 Task: Add Sprouts Multi-Grain Wheat Crackers to the cart.
Action: Mouse moved to (22, 70)
Screenshot: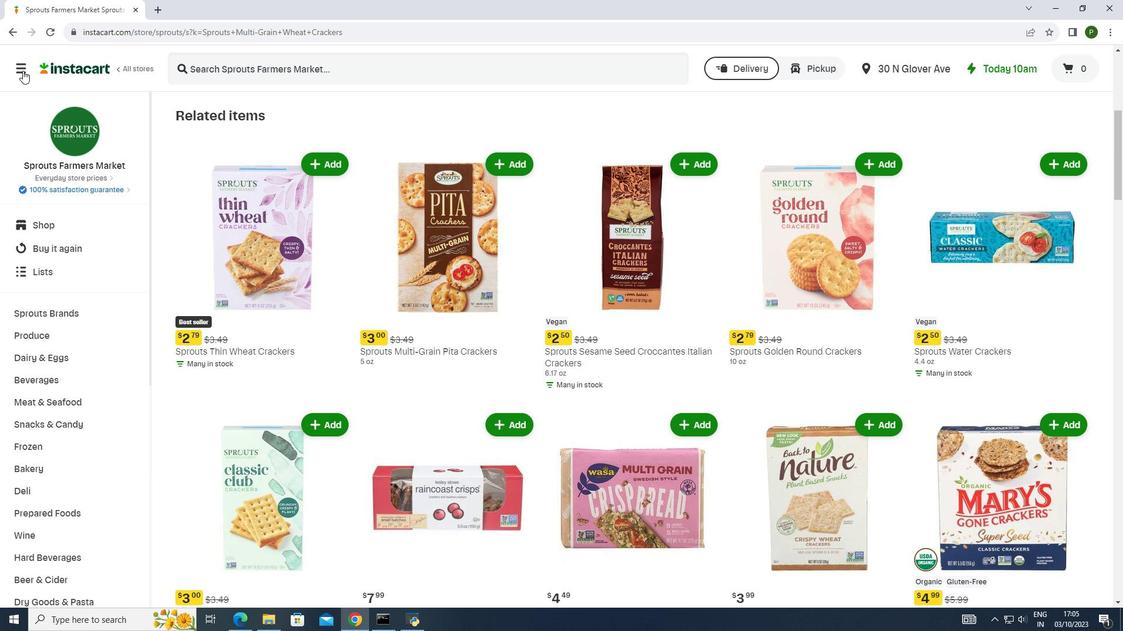 
Action: Mouse pressed left at (22, 70)
Screenshot: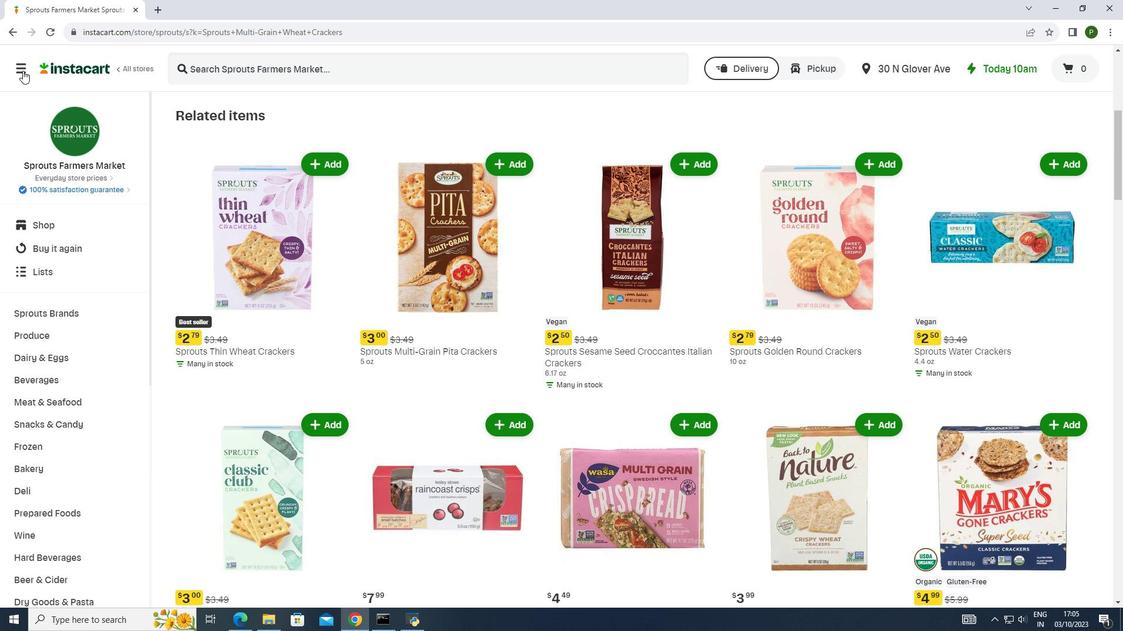 
Action: Mouse moved to (51, 306)
Screenshot: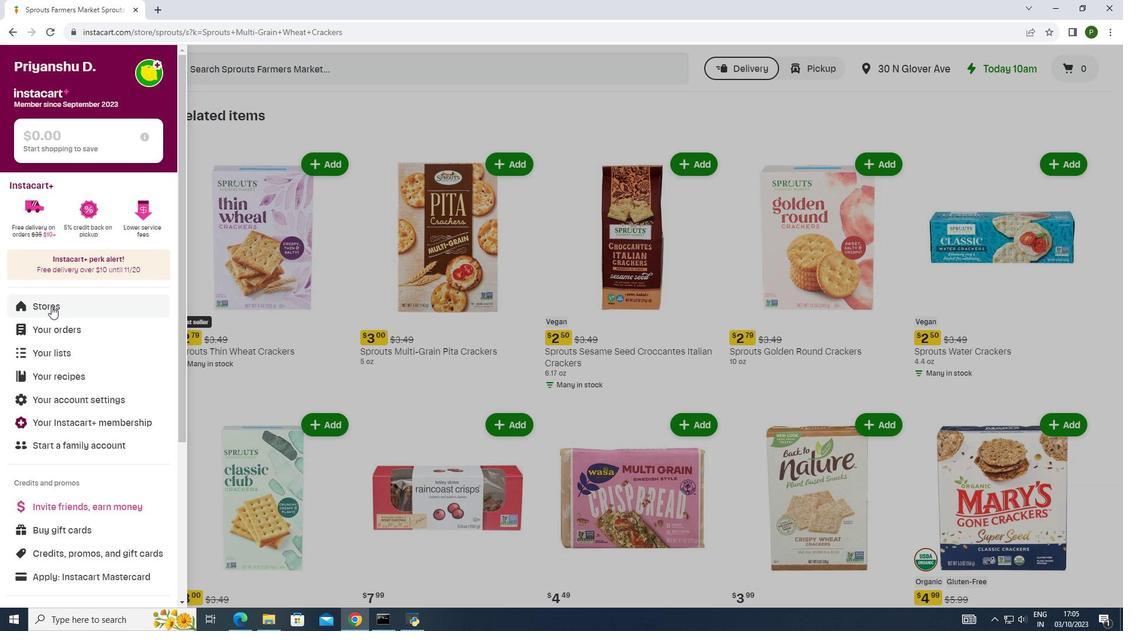 
Action: Mouse pressed left at (51, 306)
Screenshot: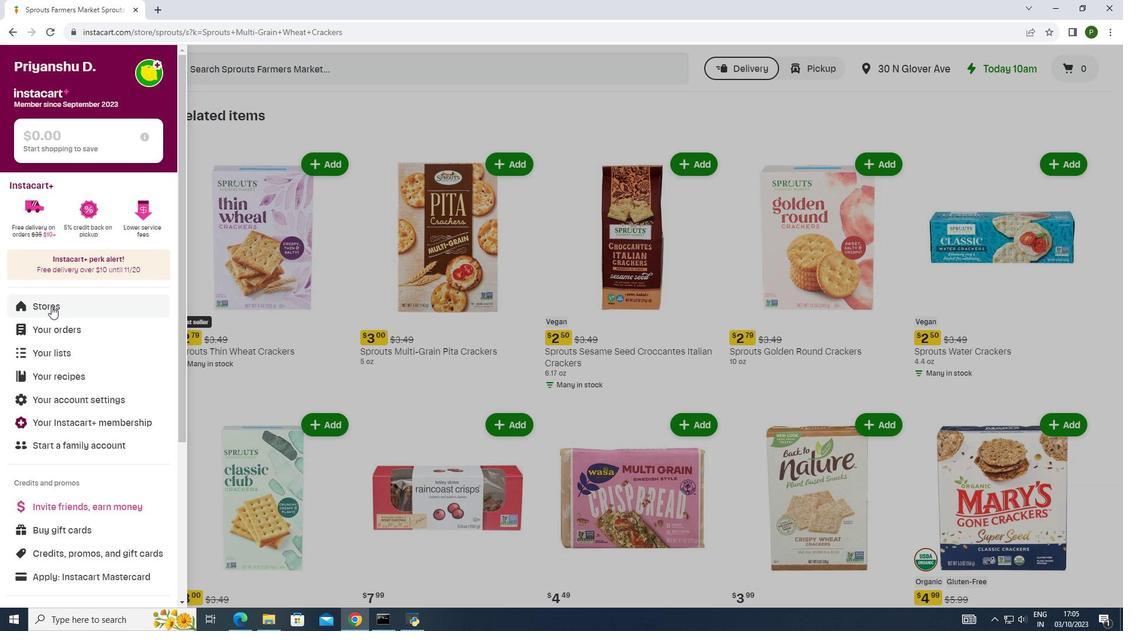 
Action: Mouse moved to (260, 117)
Screenshot: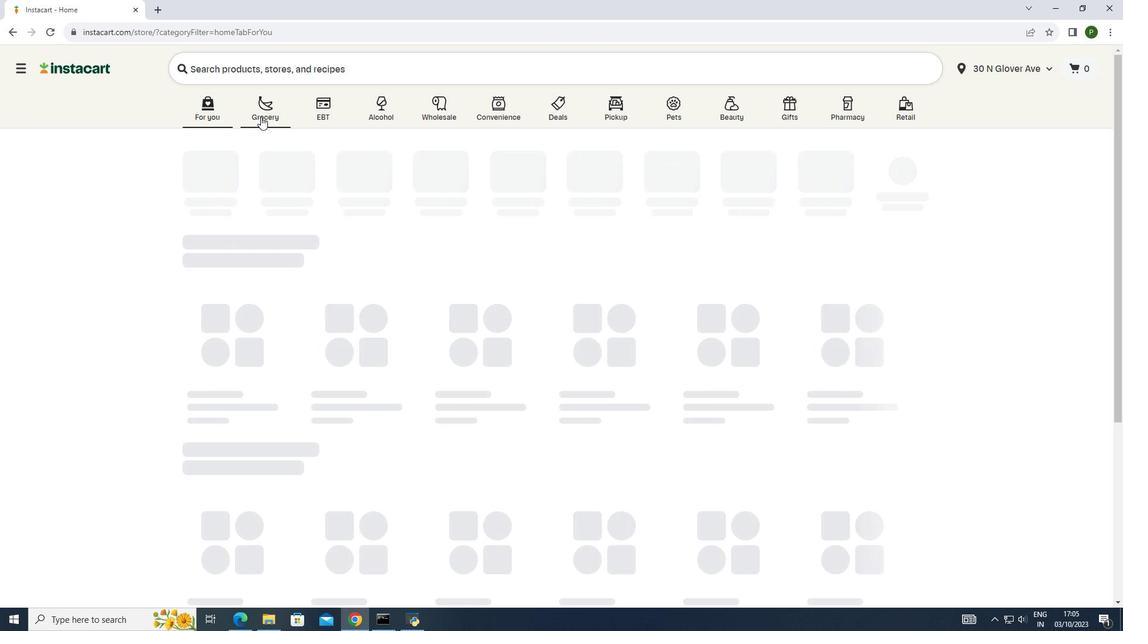 
Action: Mouse pressed left at (260, 117)
Screenshot: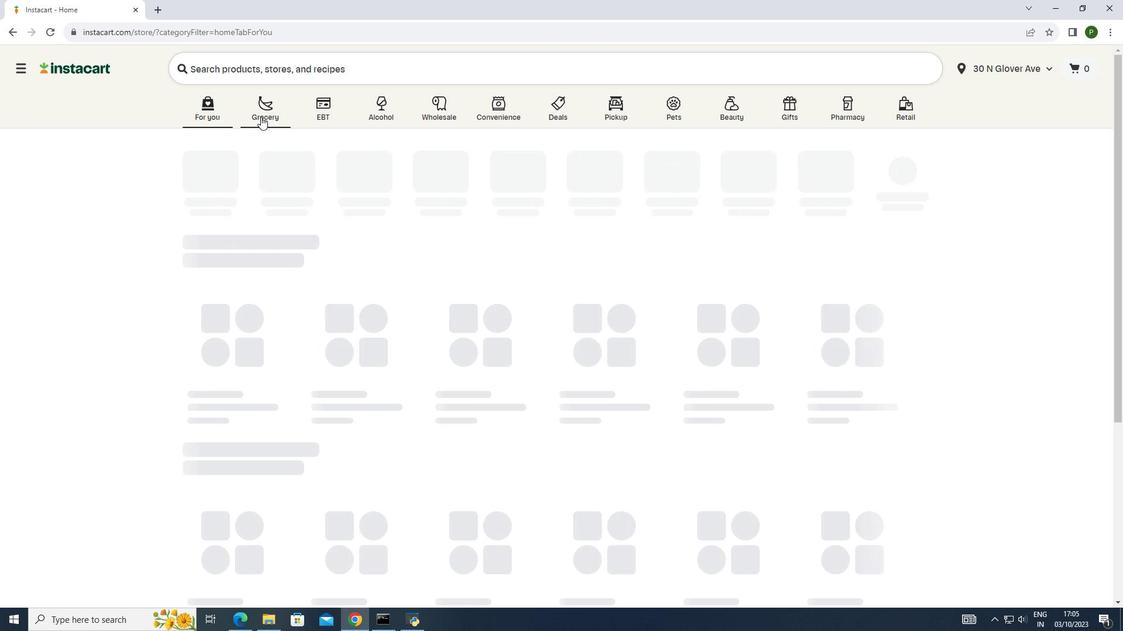 
Action: Mouse moved to (610, 177)
Screenshot: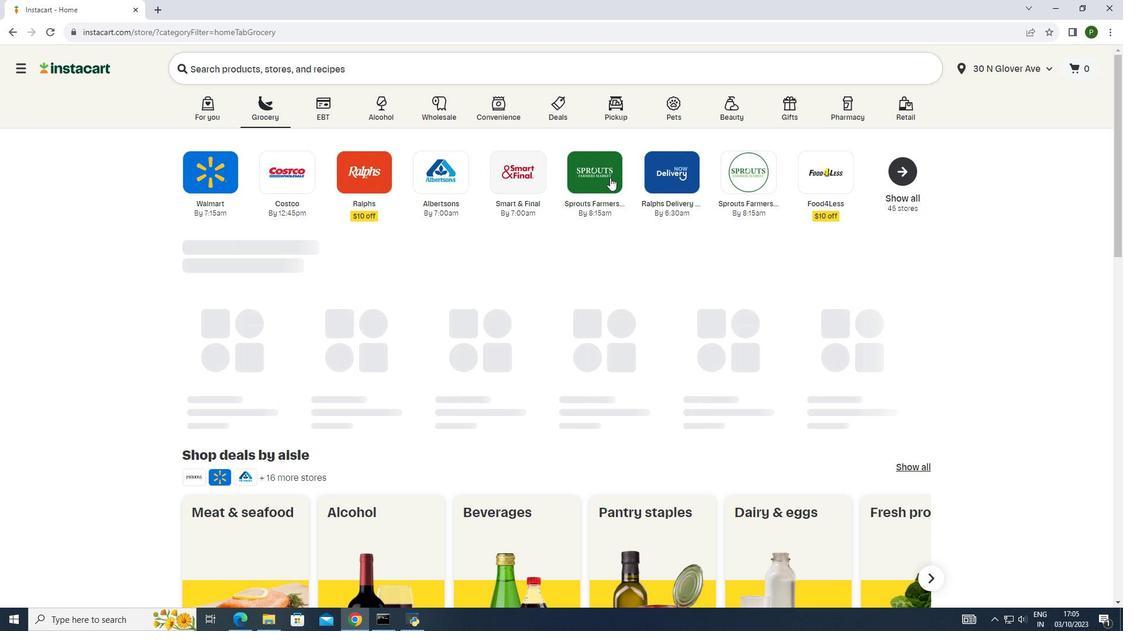 
Action: Mouse pressed left at (610, 177)
Screenshot: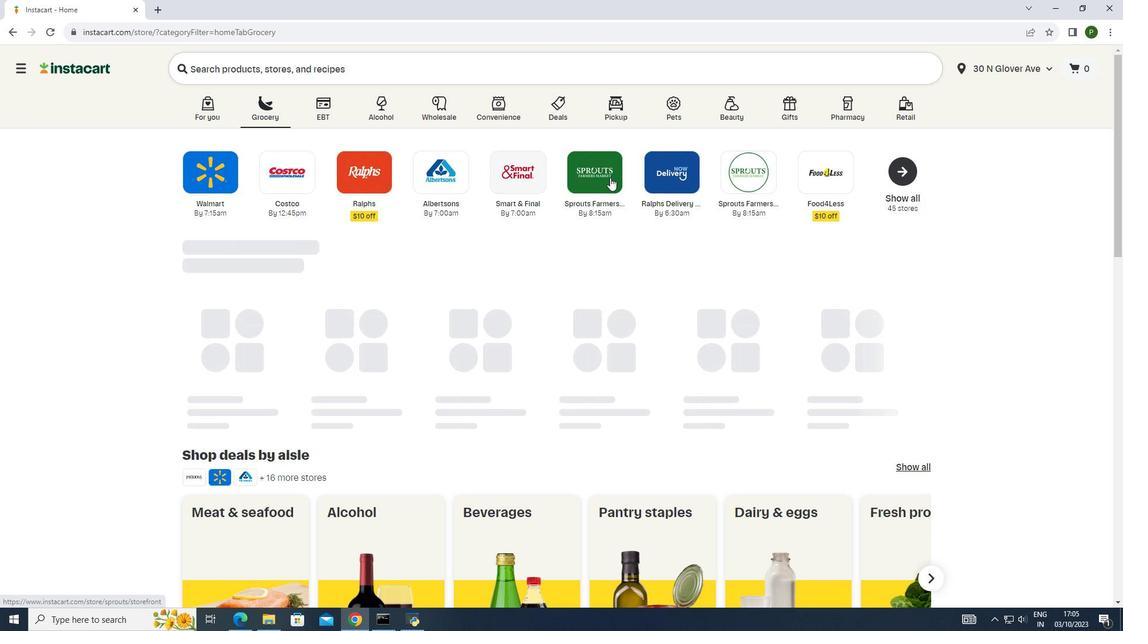 
Action: Mouse moved to (87, 314)
Screenshot: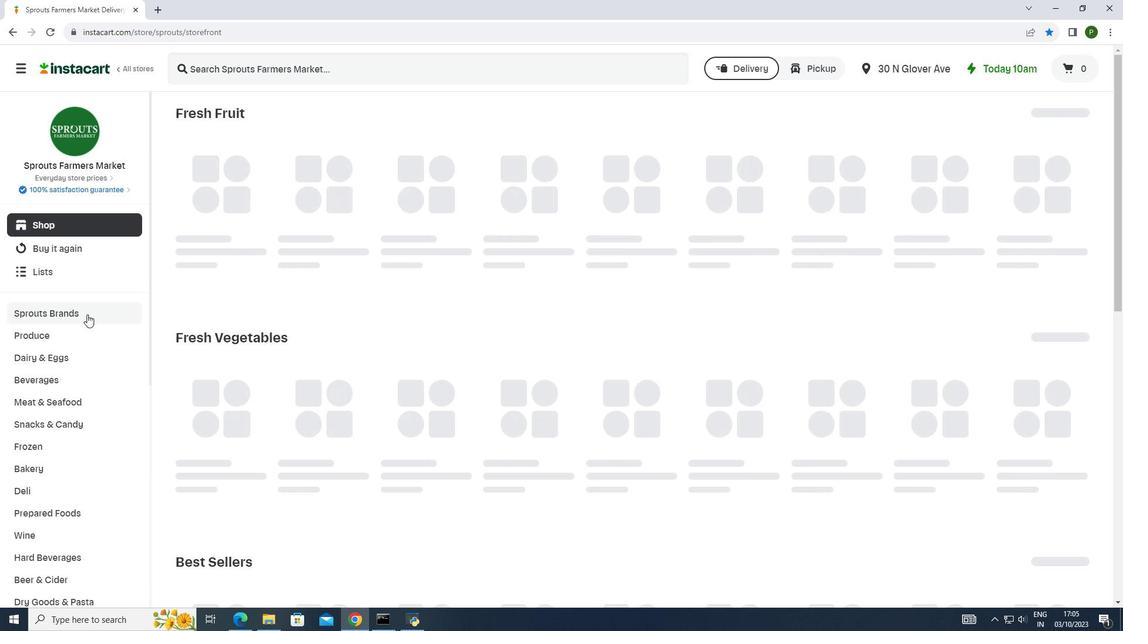 
Action: Mouse pressed left at (87, 314)
Screenshot: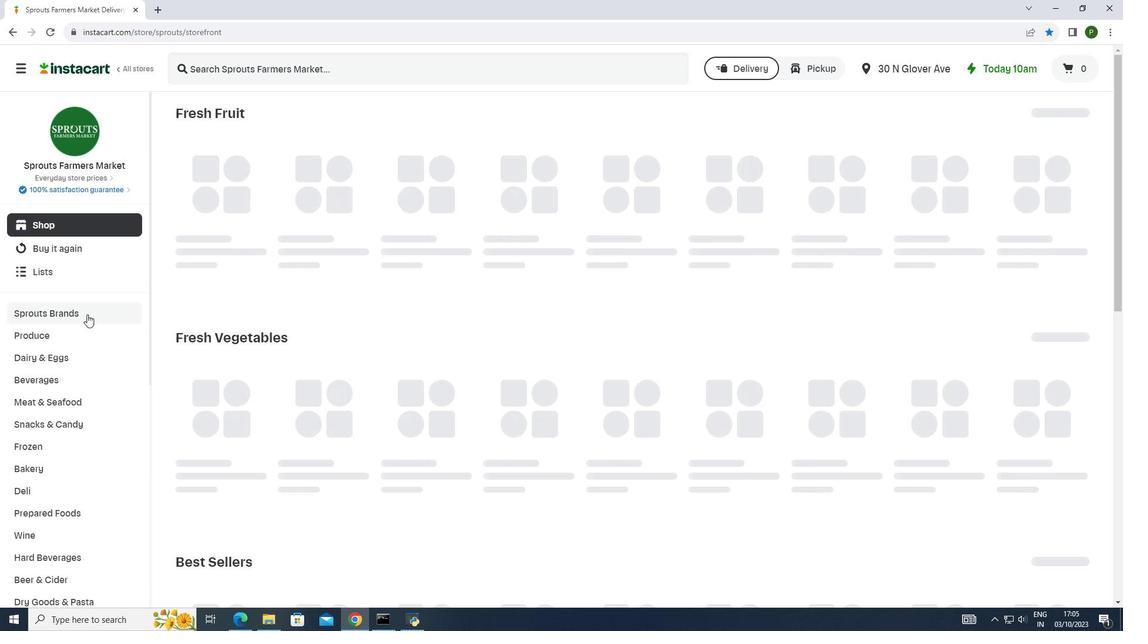 
Action: Mouse moved to (60, 398)
Screenshot: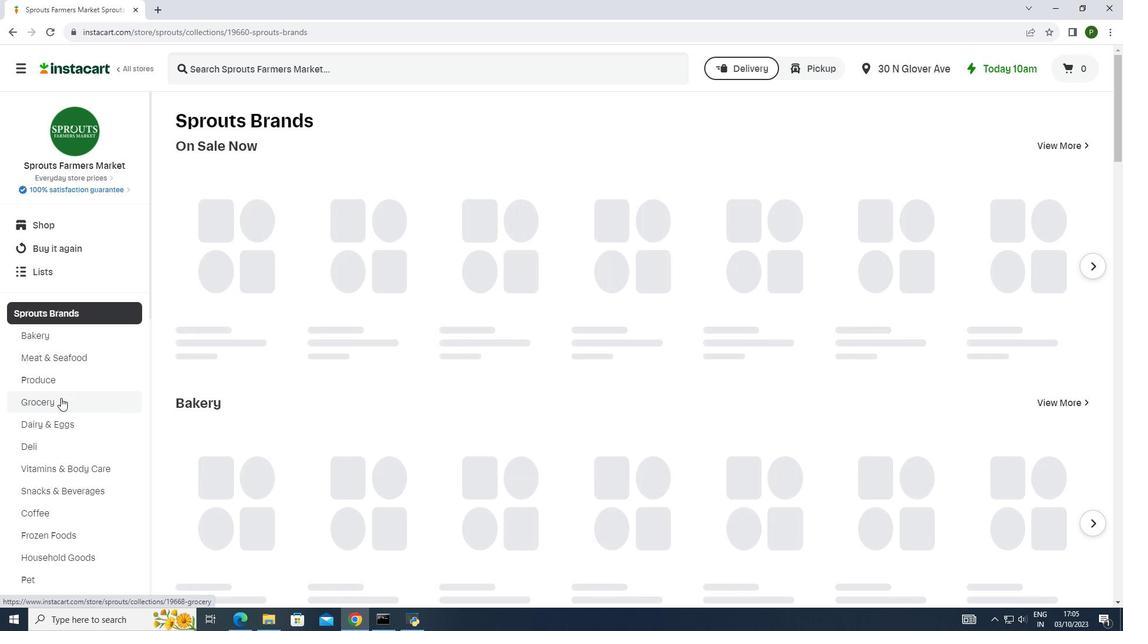 
Action: Mouse pressed left at (60, 398)
Screenshot: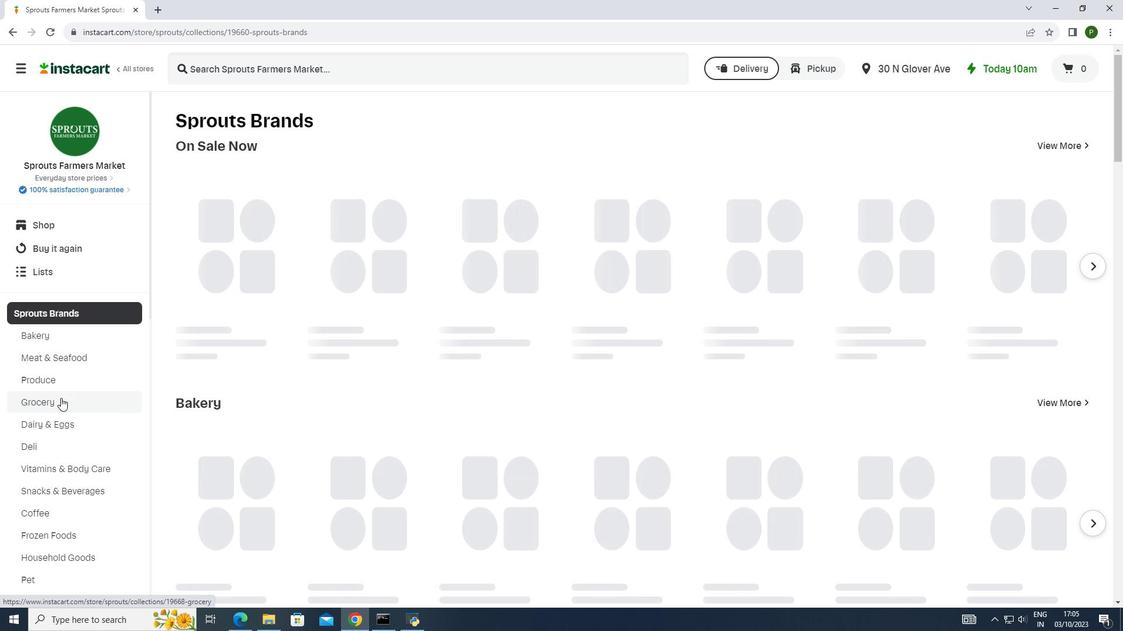 
Action: Mouse moved to (313, 239)
Screenshot: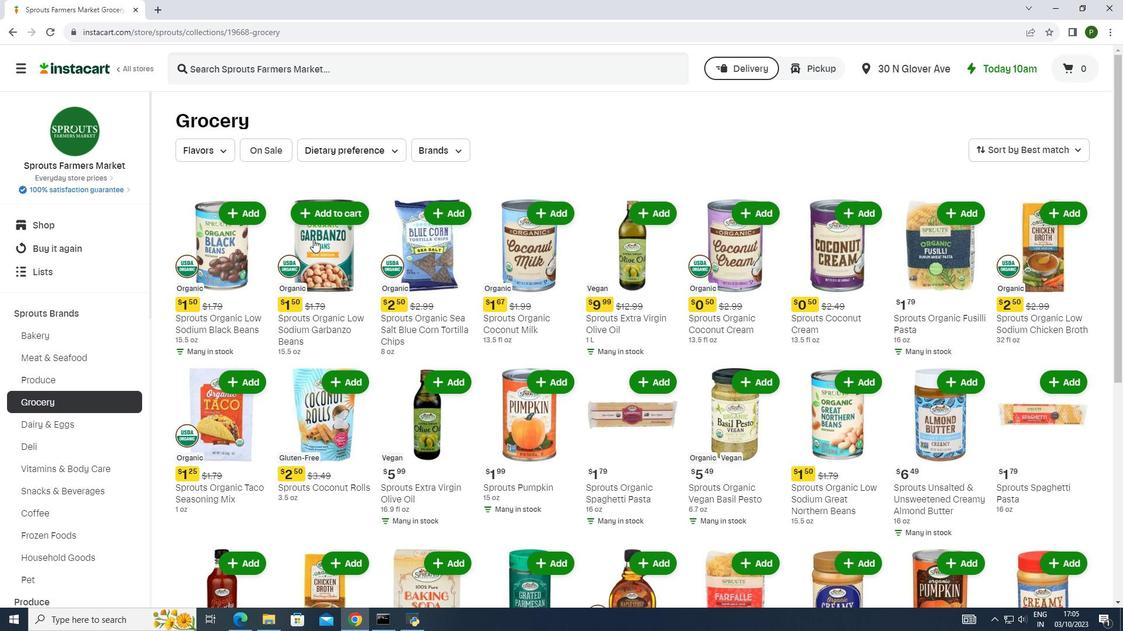 
Action: Mouse scrolled (313, 239) with delta (0, 0)
Screenshot: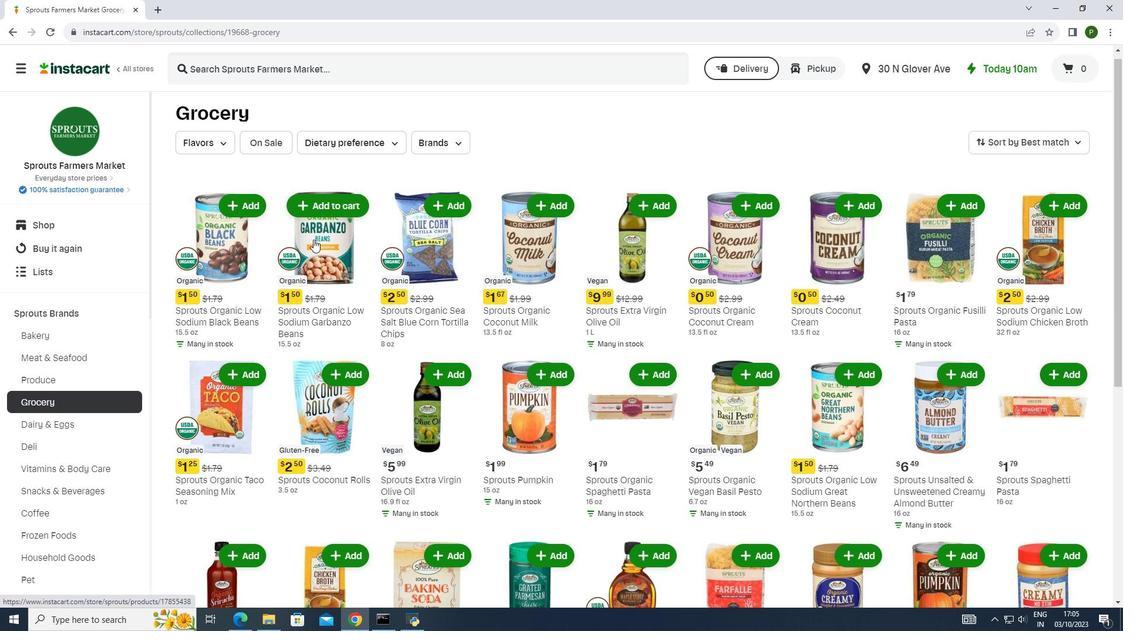 
Action: Mouse scrolled (313, 239) with delta (0, 0)
Screenshot: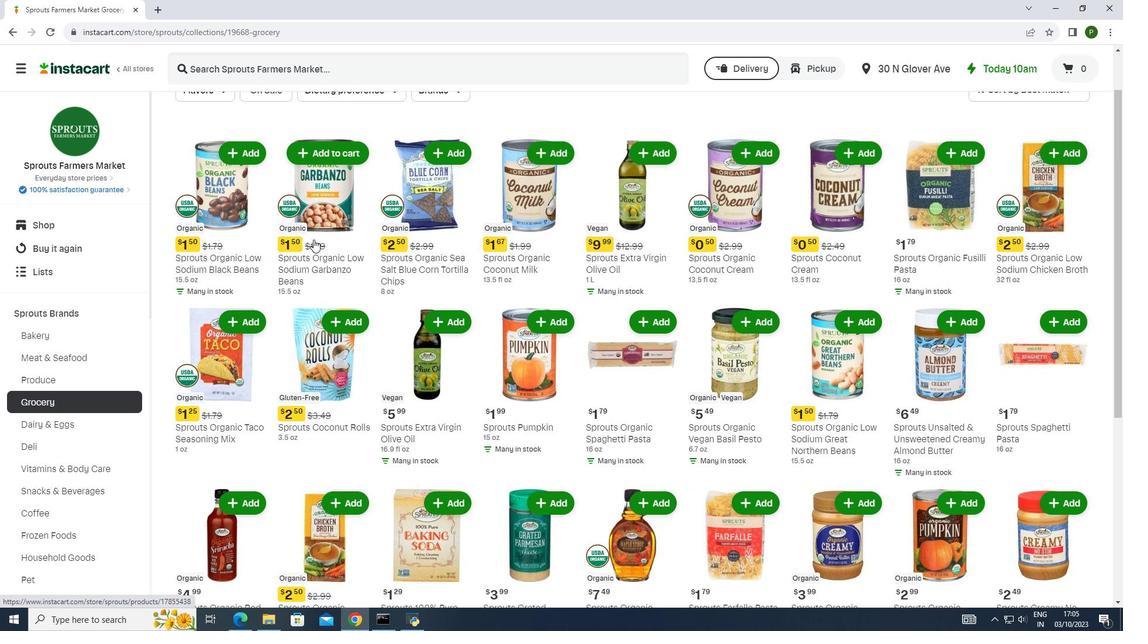 
Action: Mouse scrolled (313, 239) with delta (0, 0)
Screenshot: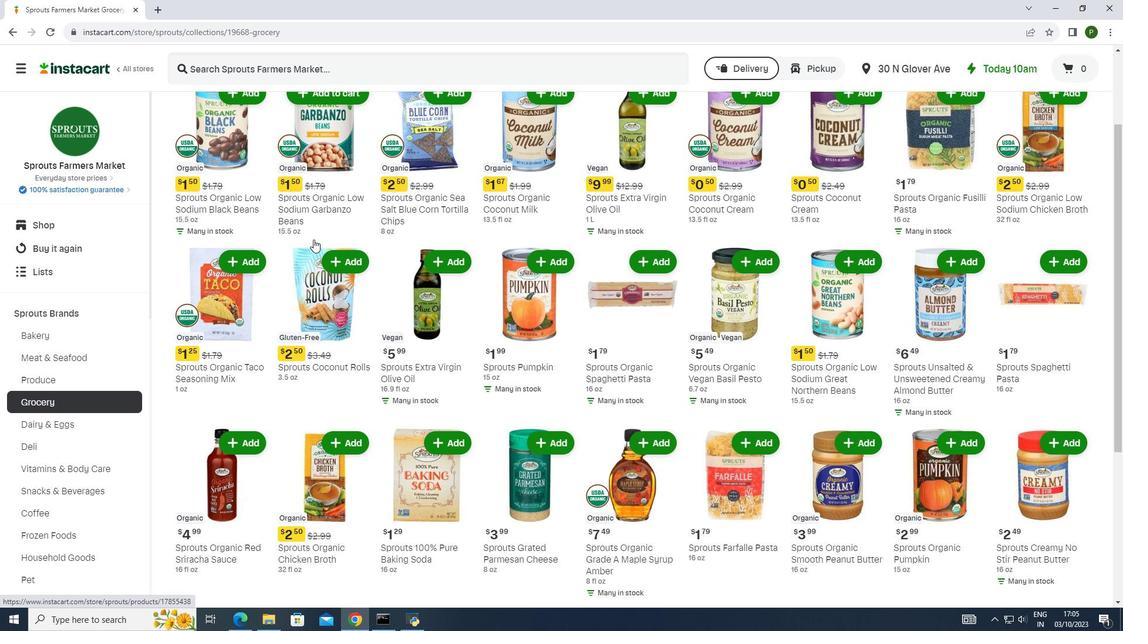 
Action: Mouse scrolled (313, 239) with delta (0, 0)
Screenshot: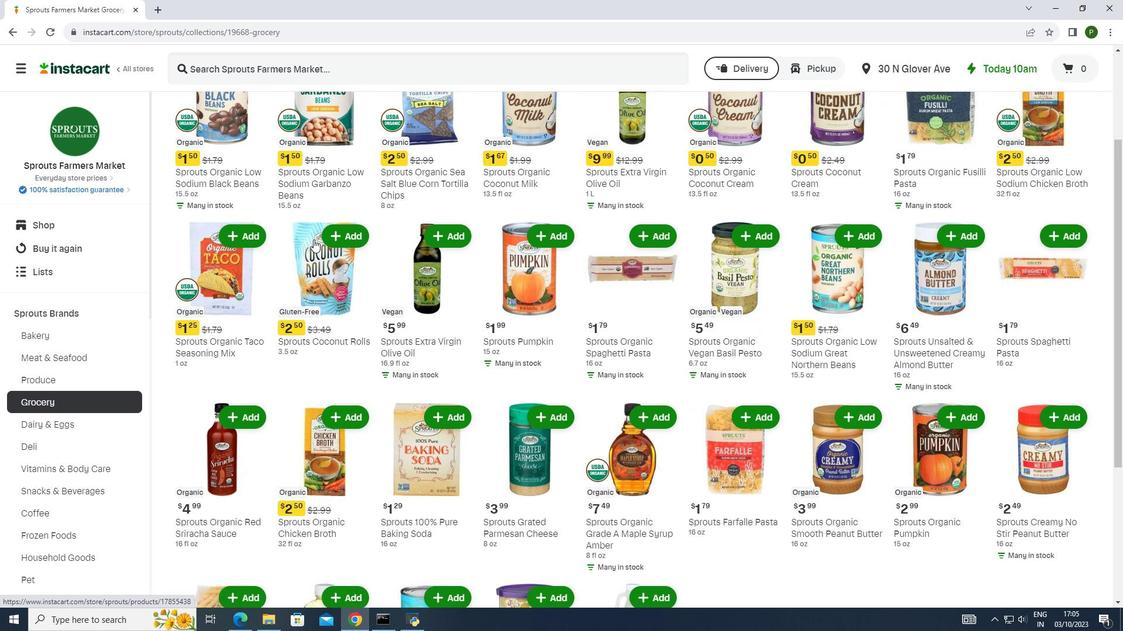 
Action: Mouse scrolled (313, 239) with delta (0, 0)
Screenshot: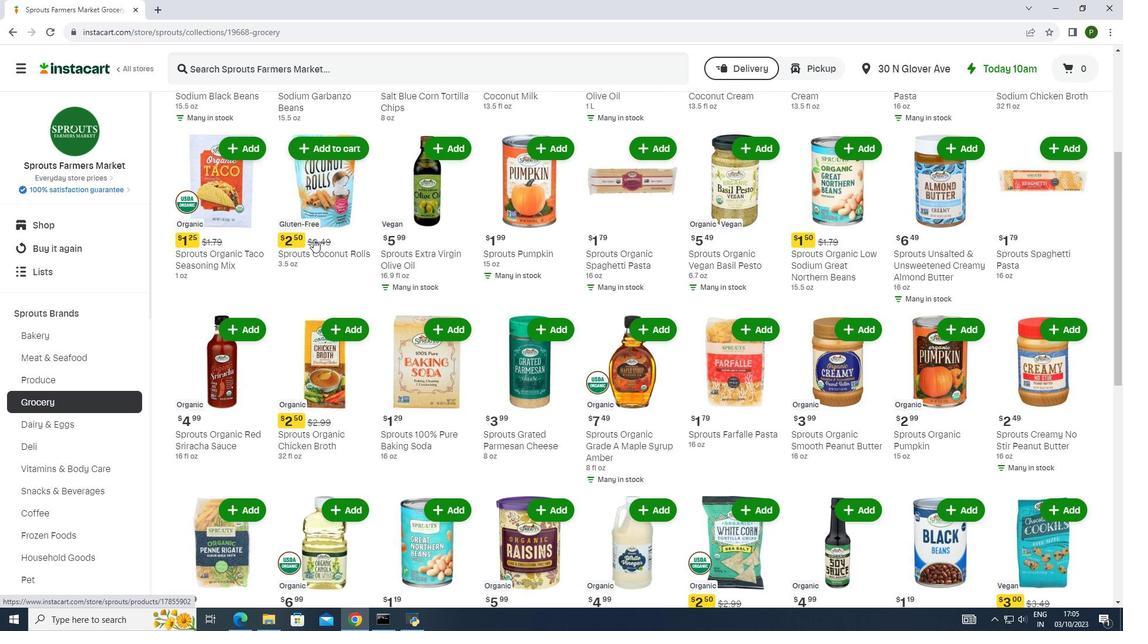 
Action: Mouse scrolled (313, 239) with delta (0, 0)
Screenshot: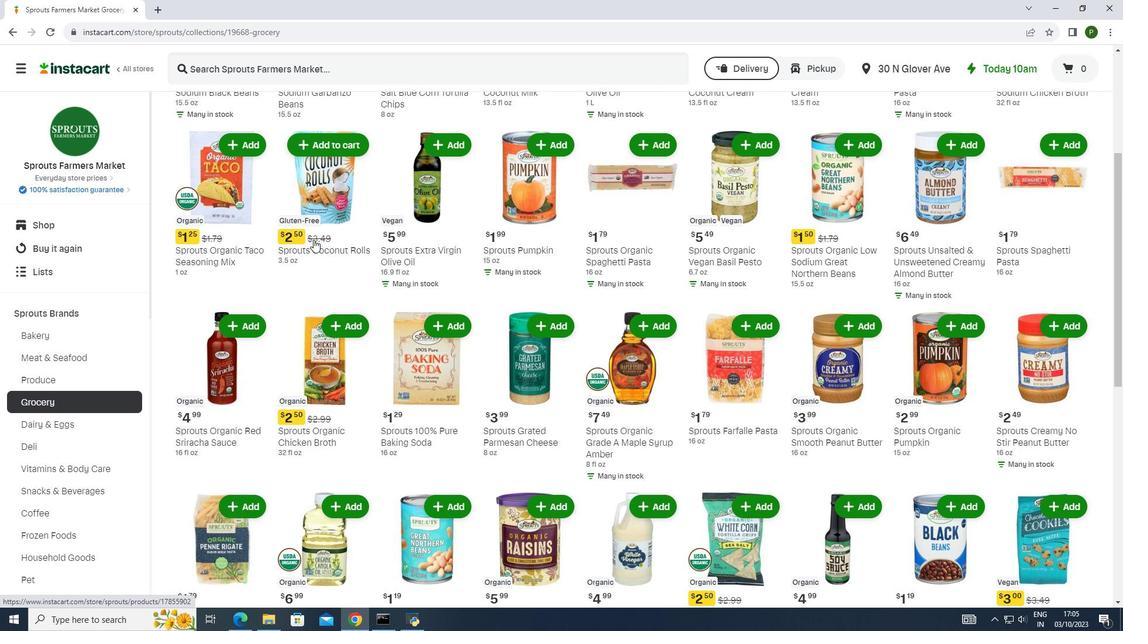 
Action: Mouse moved to (311, 240)
Screenshot: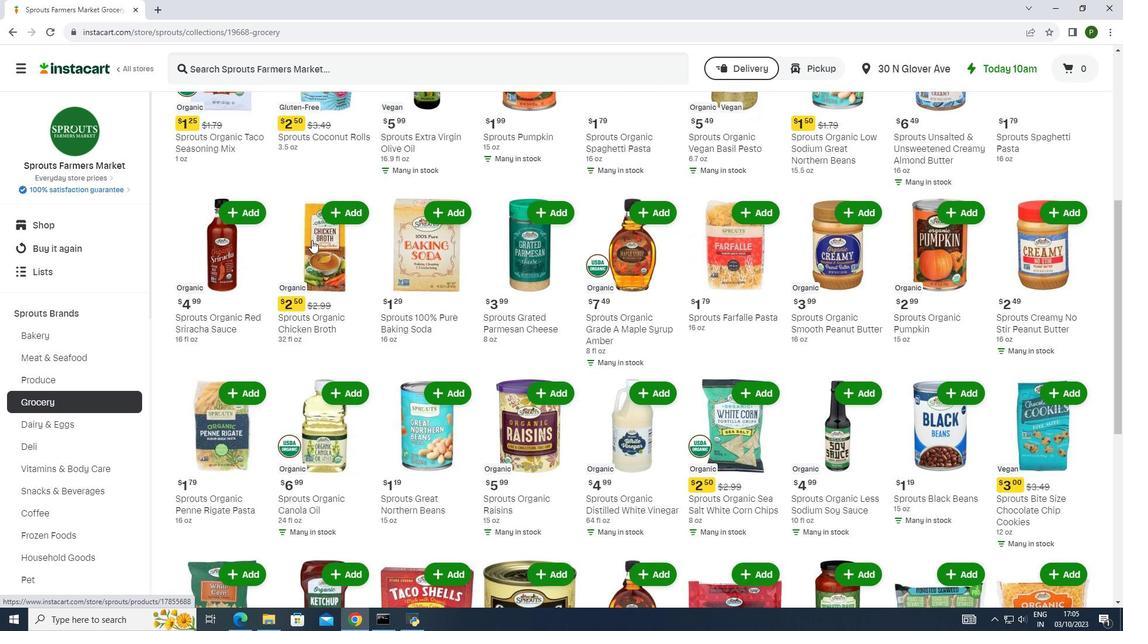 
Action: Mouse scrolled (311, 239) with delta (0, 0)
Screenshot: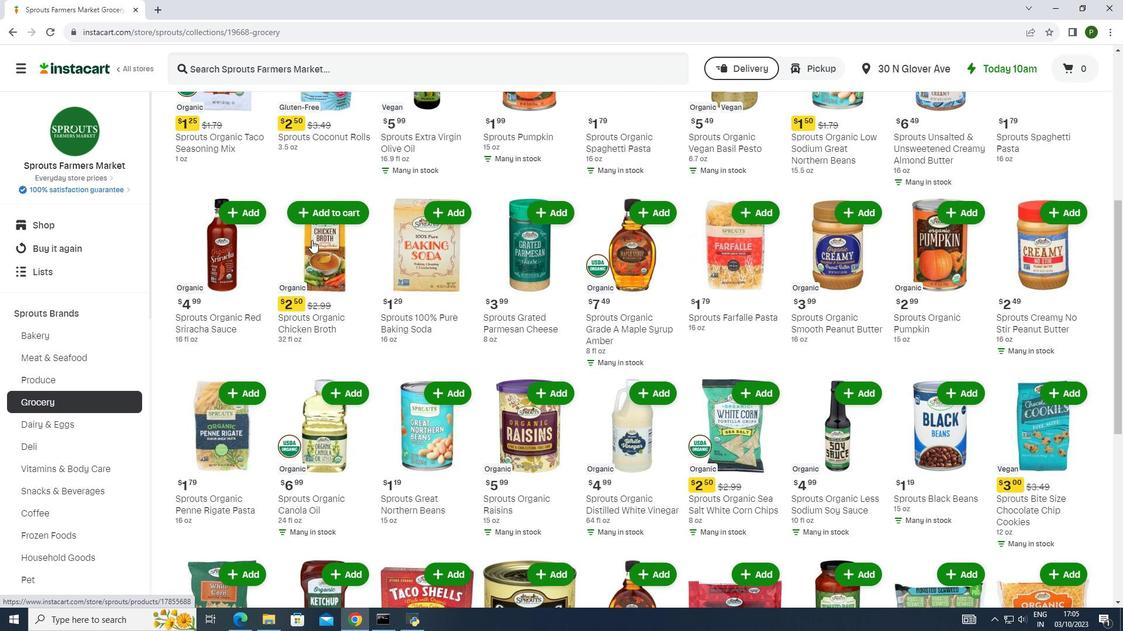 
Action: Mouse scrolled (311, 239) with delta (0, 0)
Screenshot: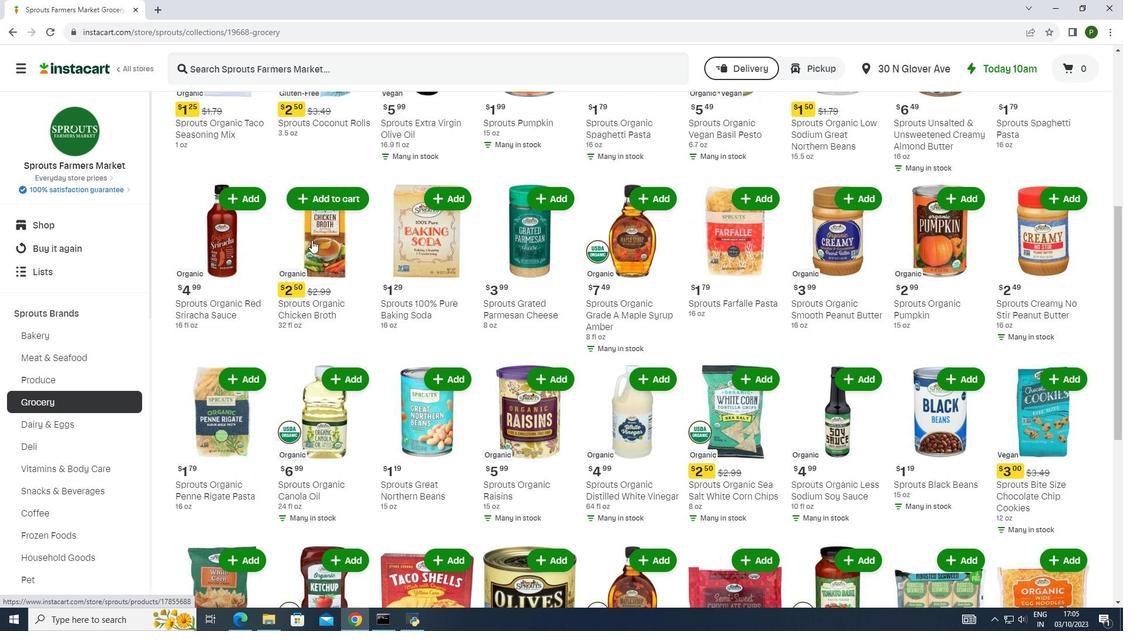 
Action: Mouse scrolled (311, 239) with delta (0, 0)
Screenshot: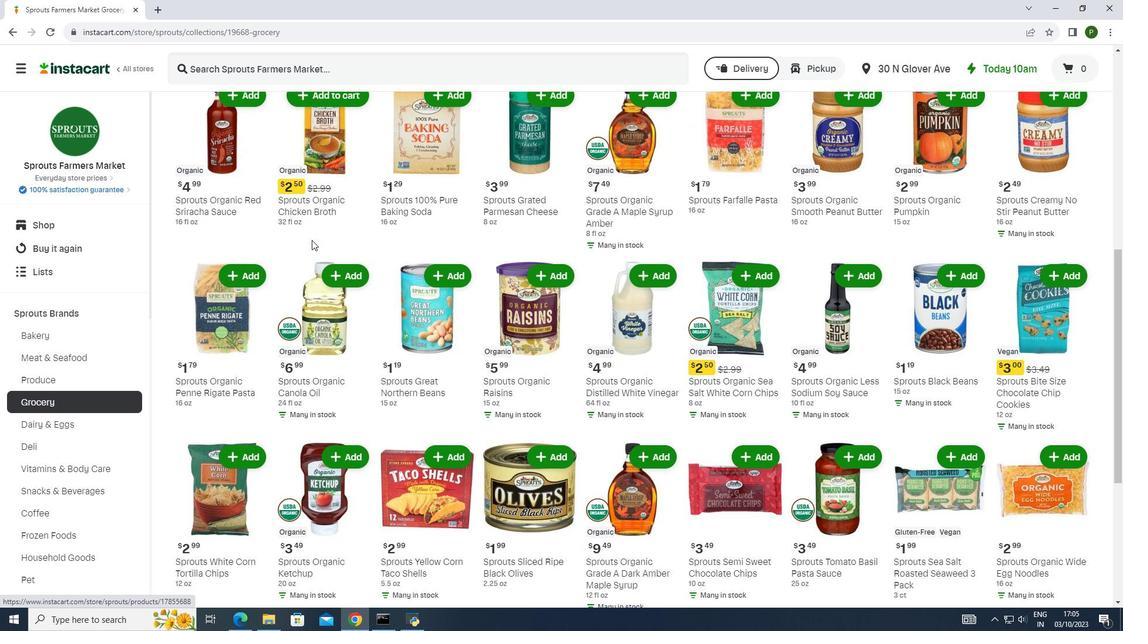 
Action: Mouse scrolled (311, 239) with delta (0, 0)
Screenshot: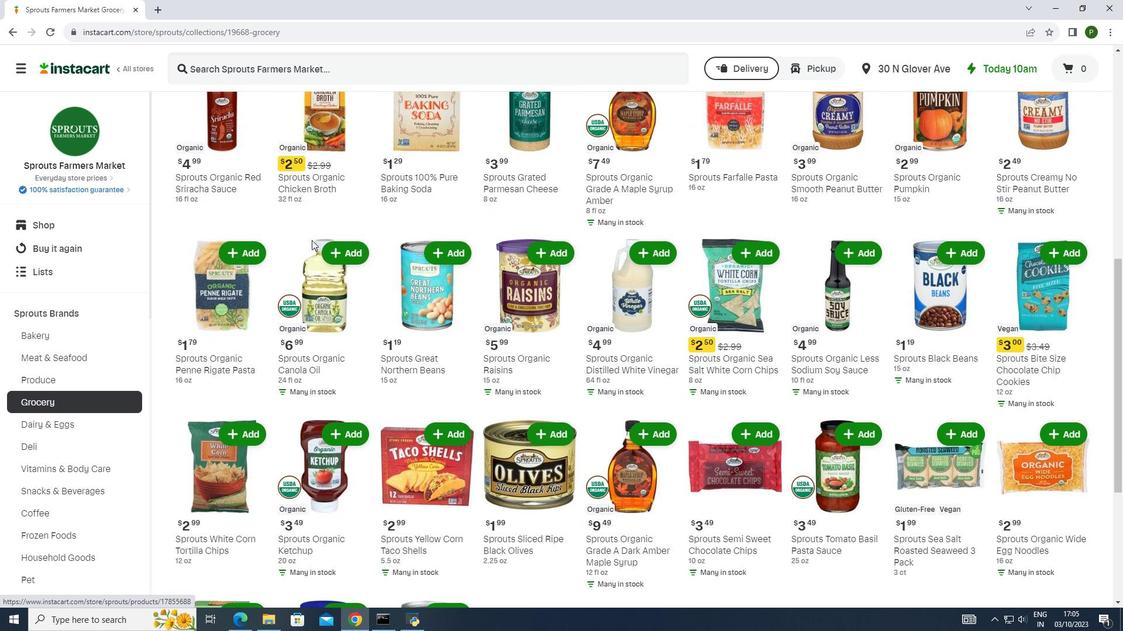 
Action: Mouse scrolled (311, 239) with delta (0, 0)
Screenshot: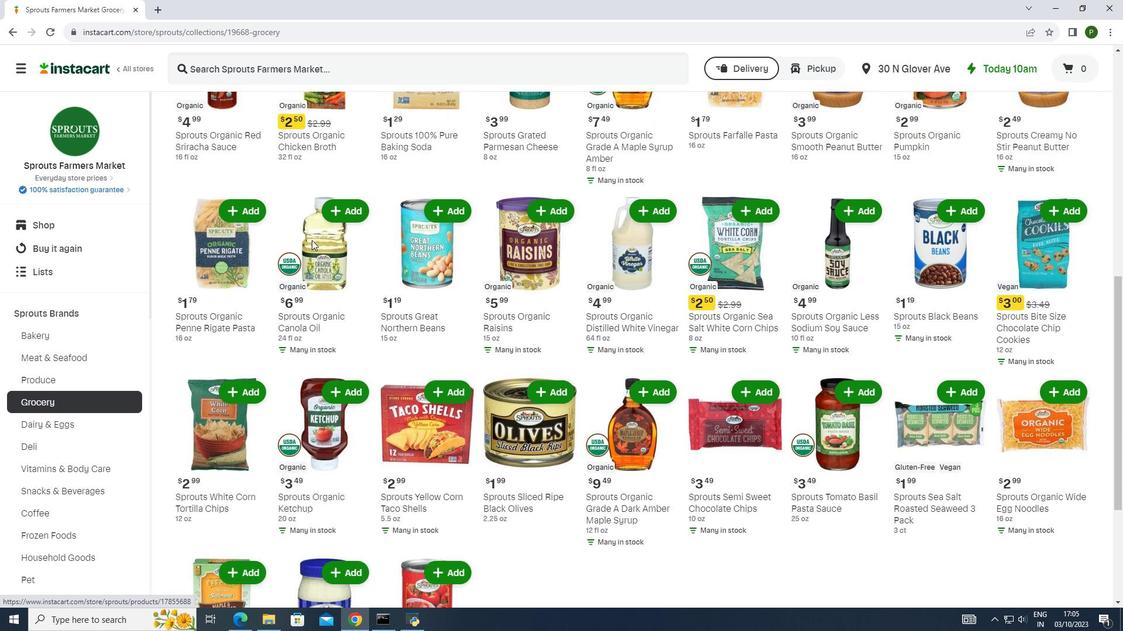 
Action: Mouse scrolled (311, 239) with delta (0, 0)
Screenshot: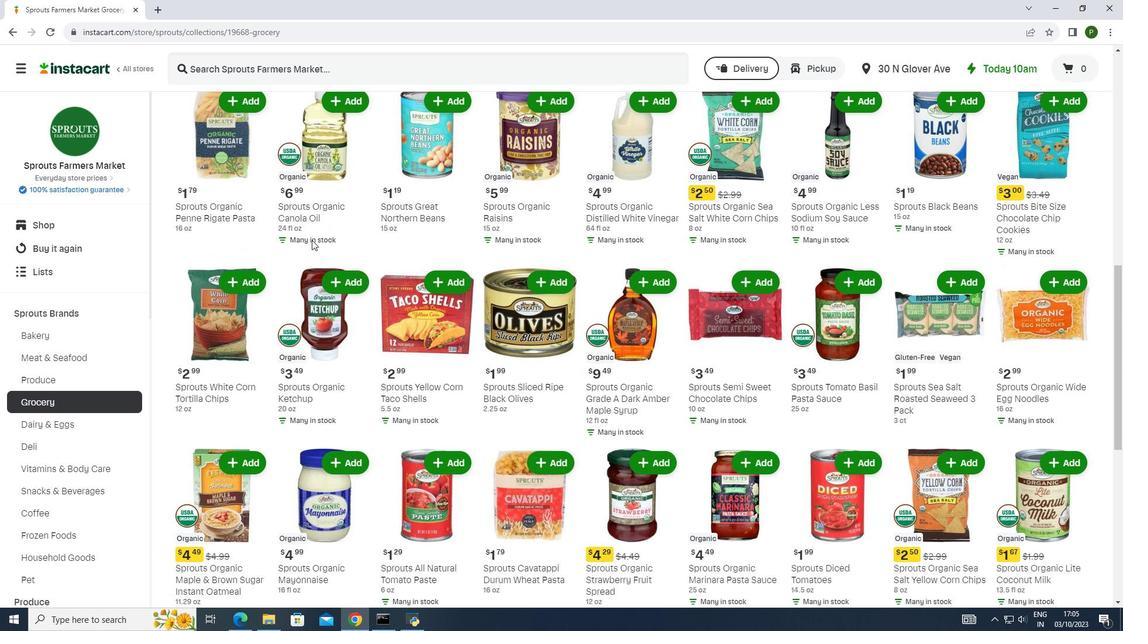 
Action: Mouse scrolled (311, 239) with delta (0, 0)
Screenshot: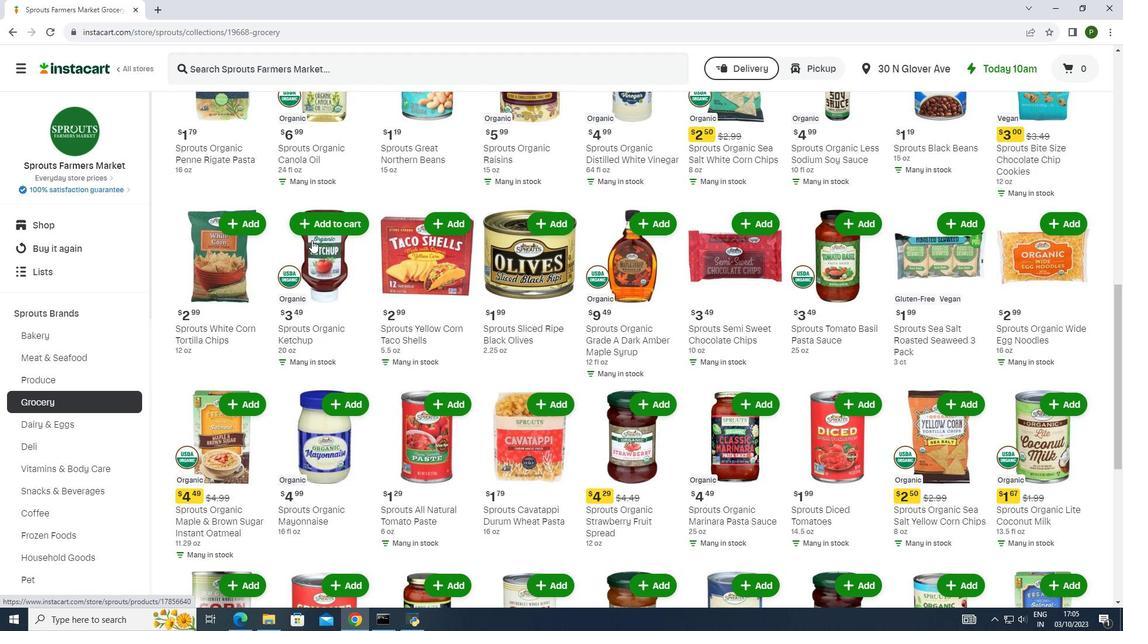 
Action: Mouse scrolled (311, 239) with delta (0, 0)
Screenshot: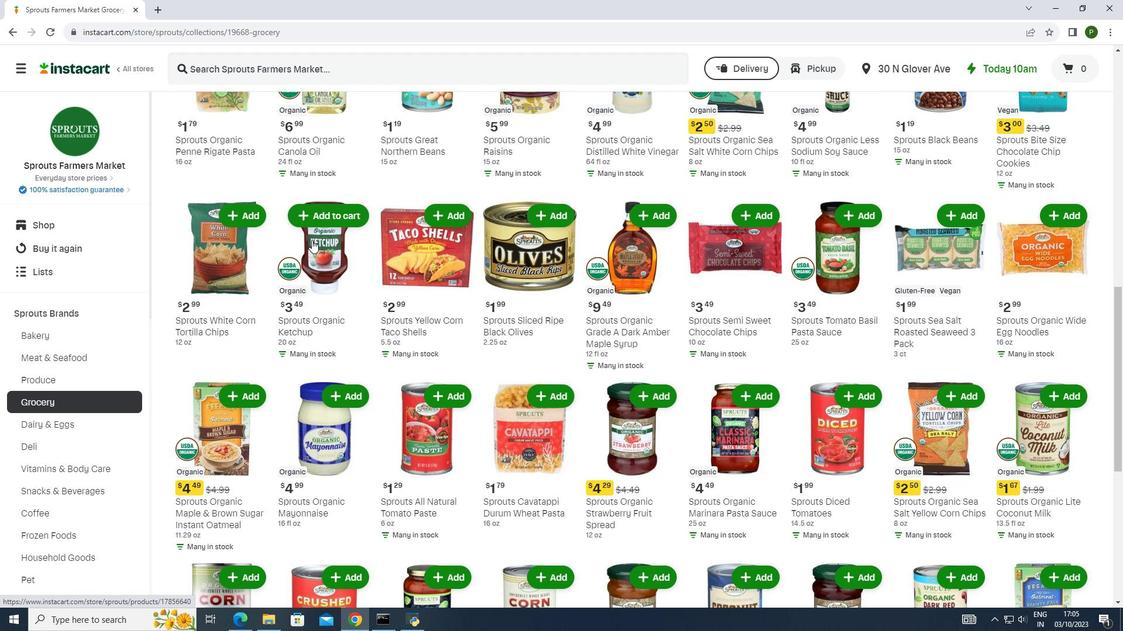 
Action: Mouse scrolled (311, 239) with delta (0, 0)
Screenshot: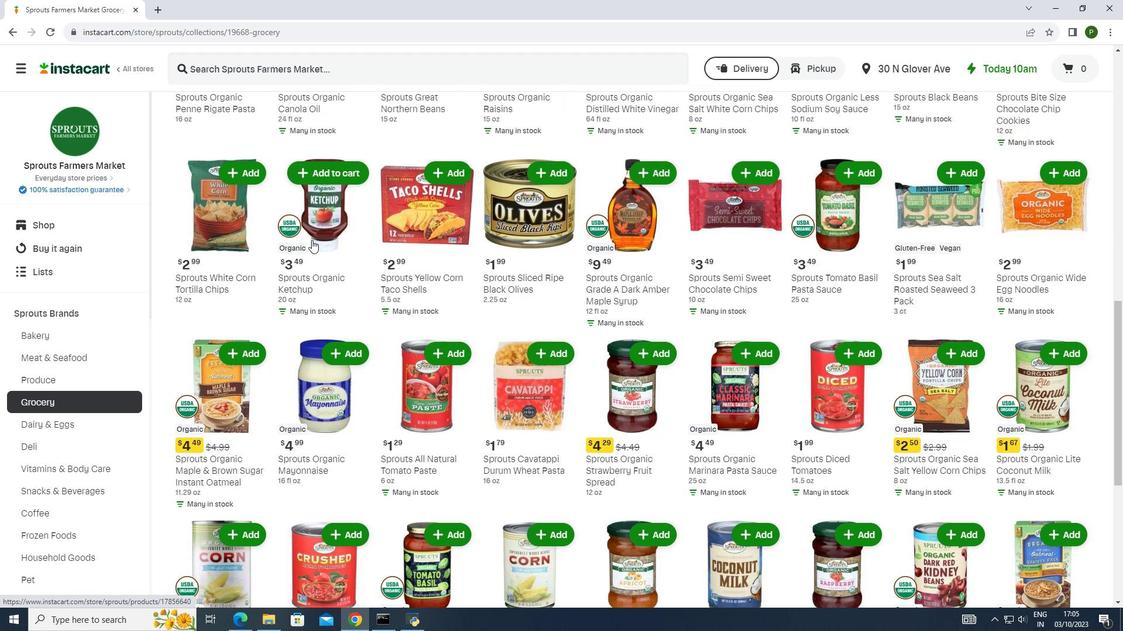 
Action: Mouse scrolled (311, 239) with delta (0, 0)
Screenshot: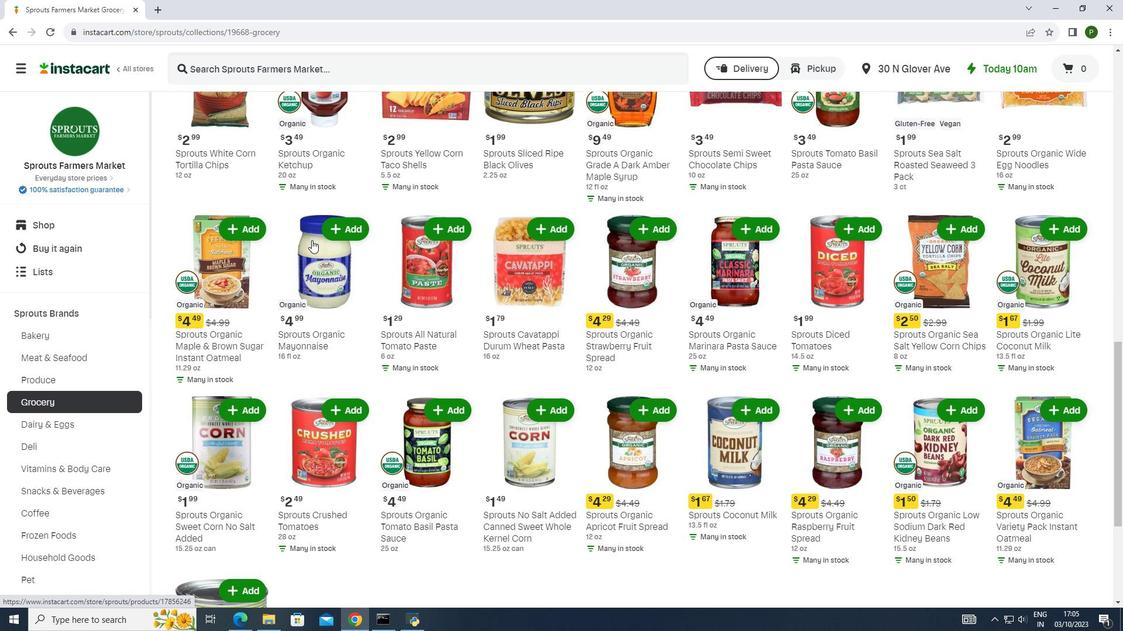 
Action: Mouse scrolled (311, 239) with delta (0, 0)
Screenshot: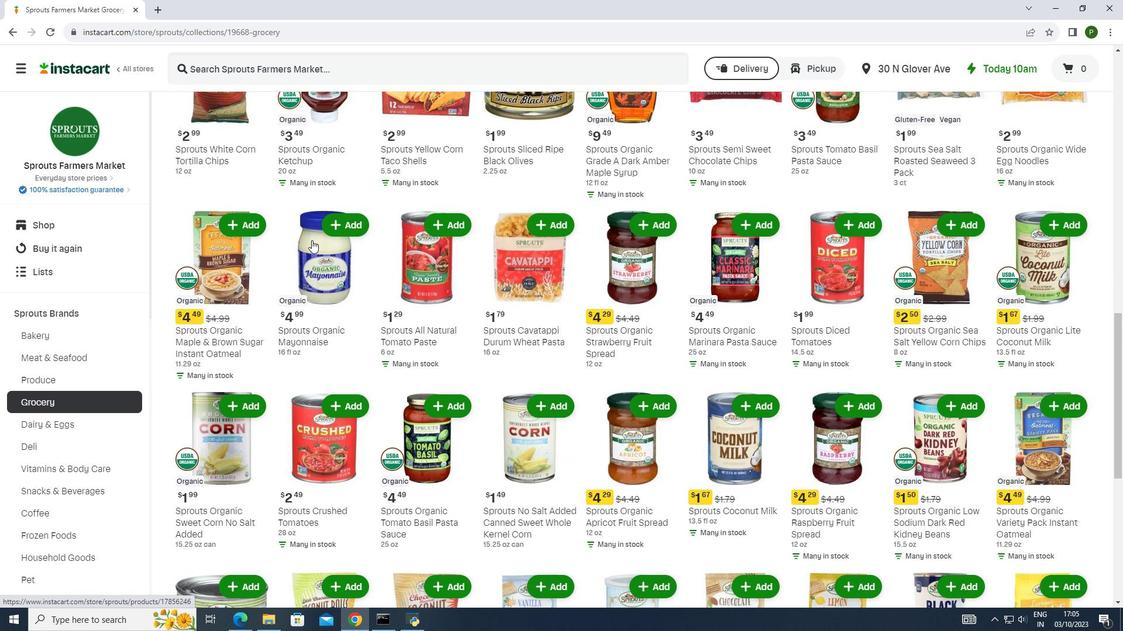 
Action: Mouse scrolled (311, 239) with delta (0, 0)
Screenshot: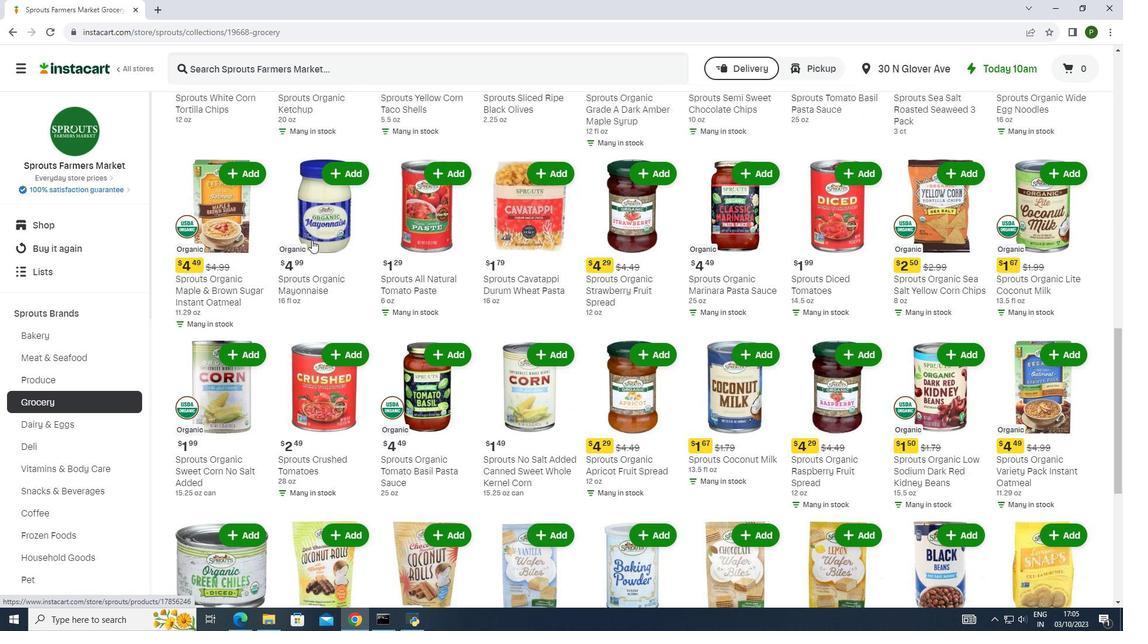 
Action: Mouse scrolled (311, 239) with delta (0, 0)
Screenshot: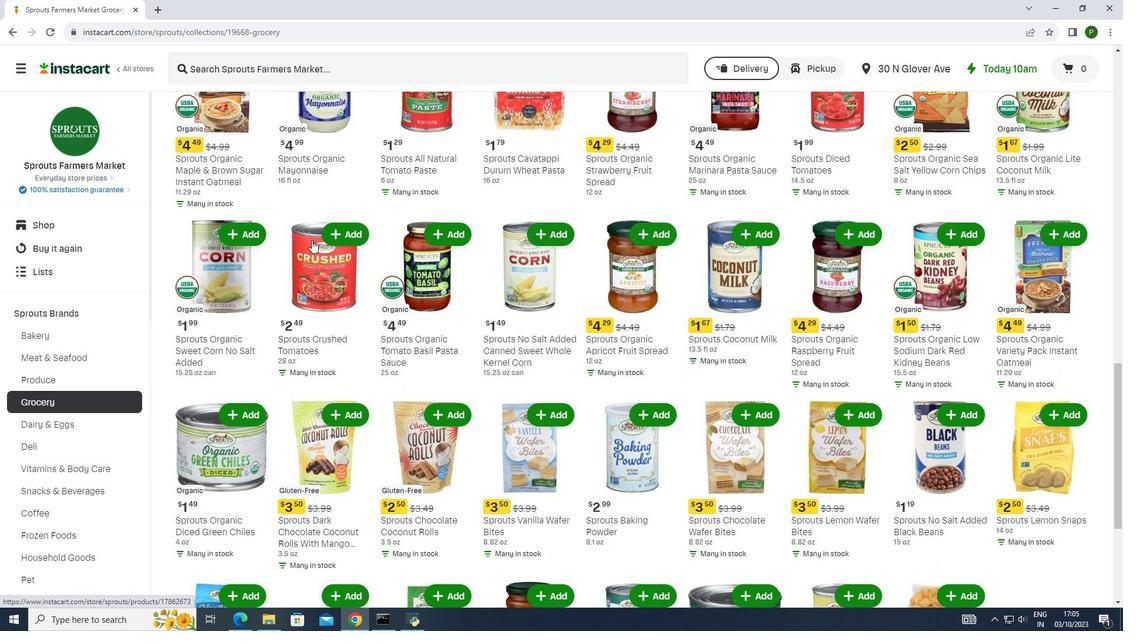 
Action: Mouse scrolled (311, 239) with delta (0, 0)
Screenshot: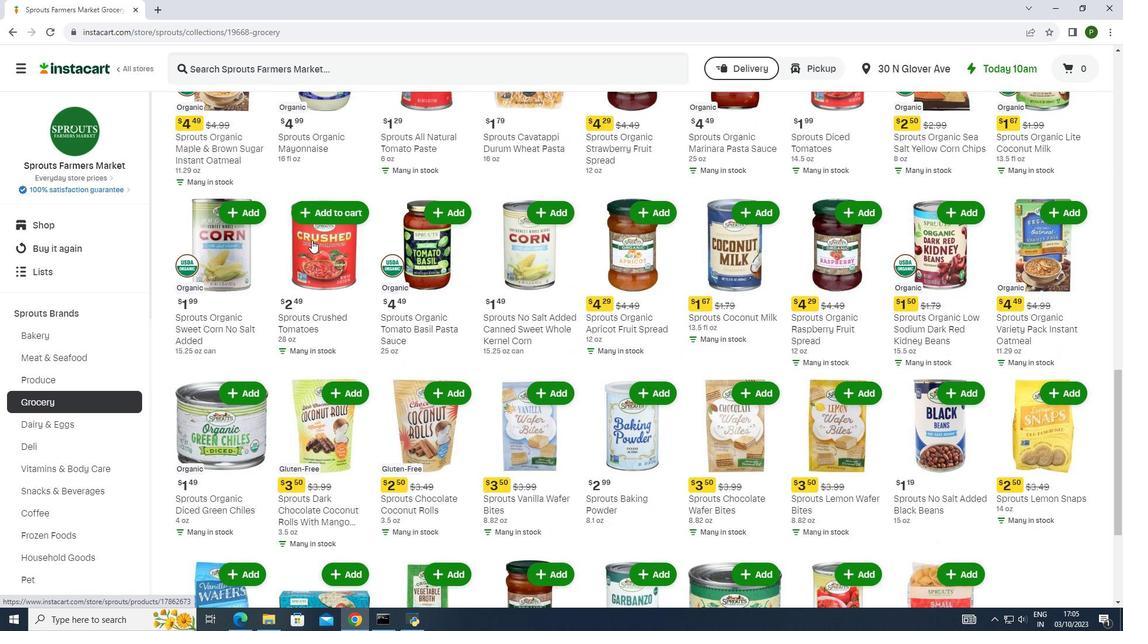 
Action: Mouse scrolled (311, 239) with delta (0, 0)
Screenshot: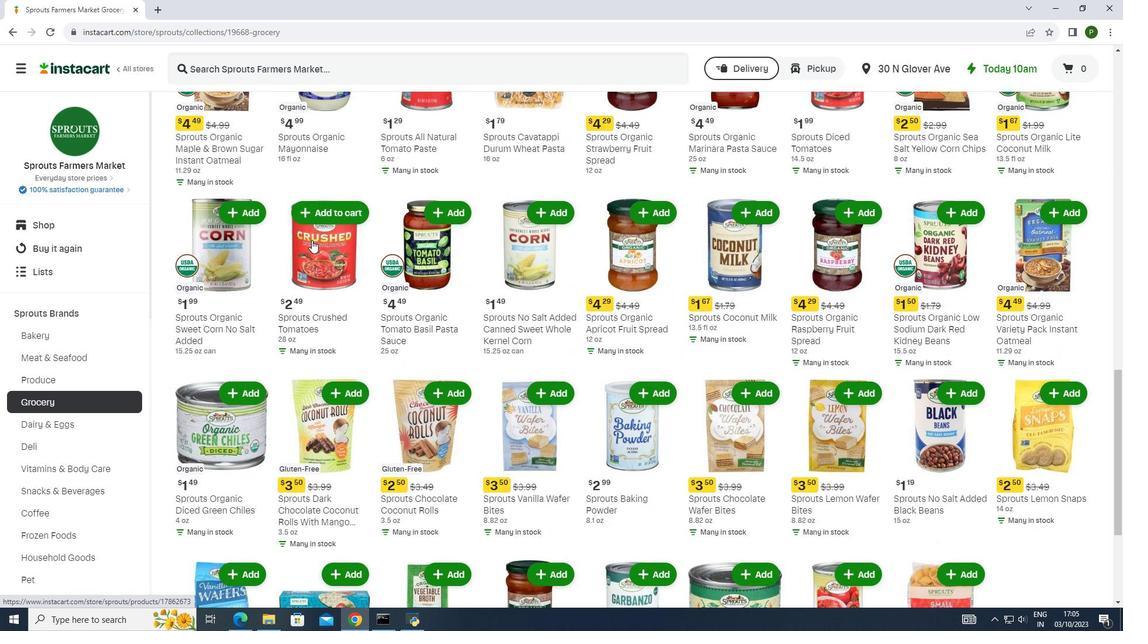 
Action: Mouse moved to (310, 240)
Screenshot: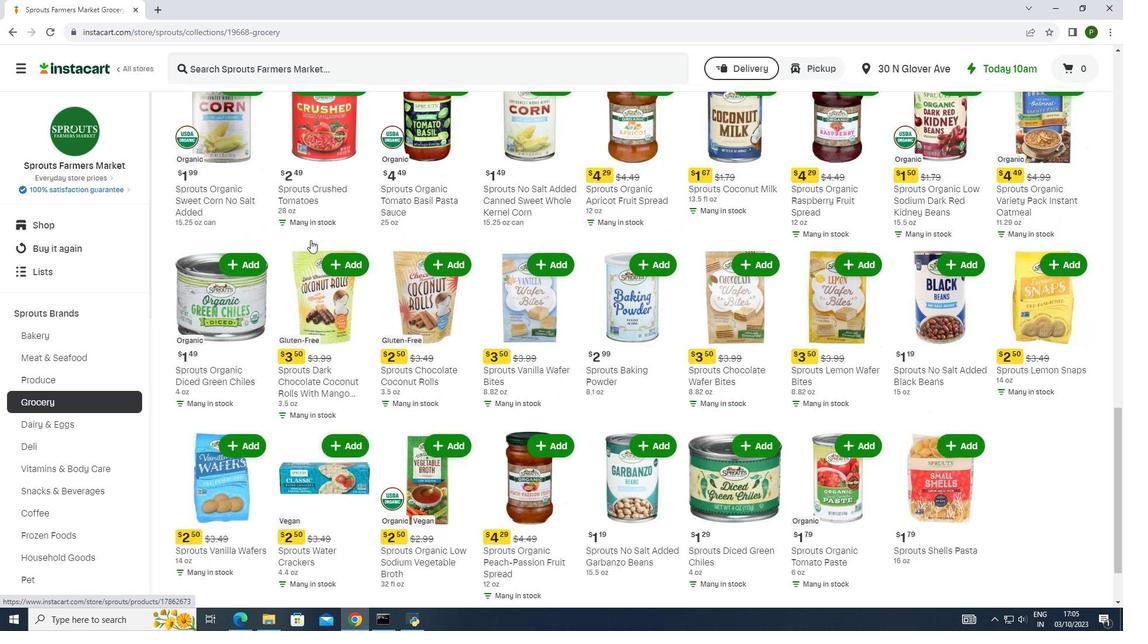 
Action: Mouse scrolled (310, 239) with delta (0, 0)
Screenshot: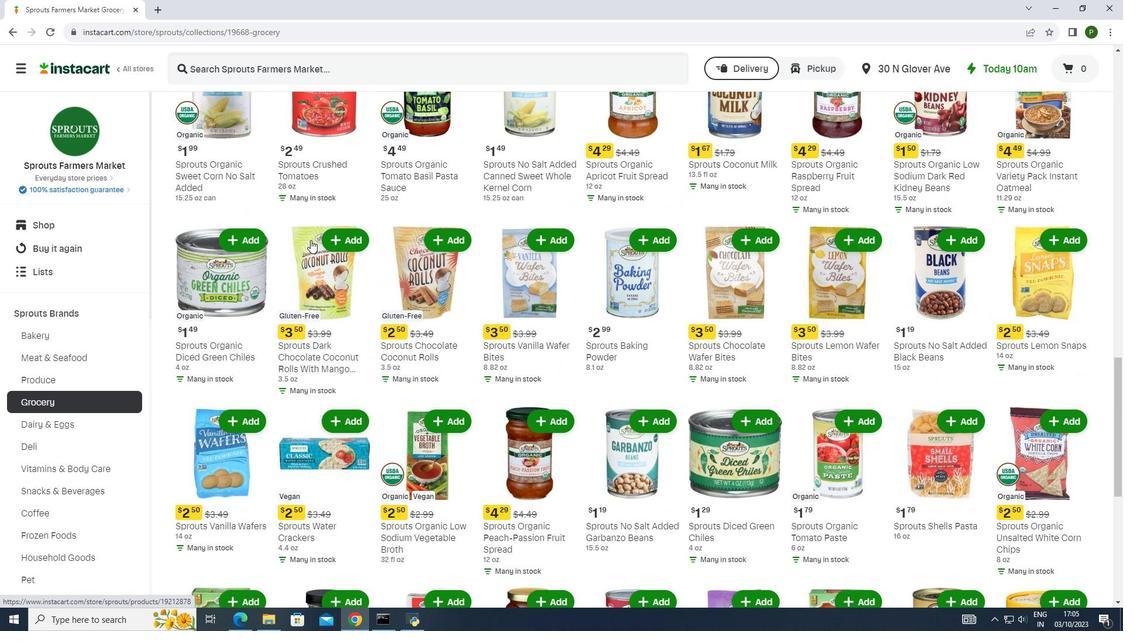 
Action: Mouse scrolled (310, 239) with delta (0, 0)
Screenshot: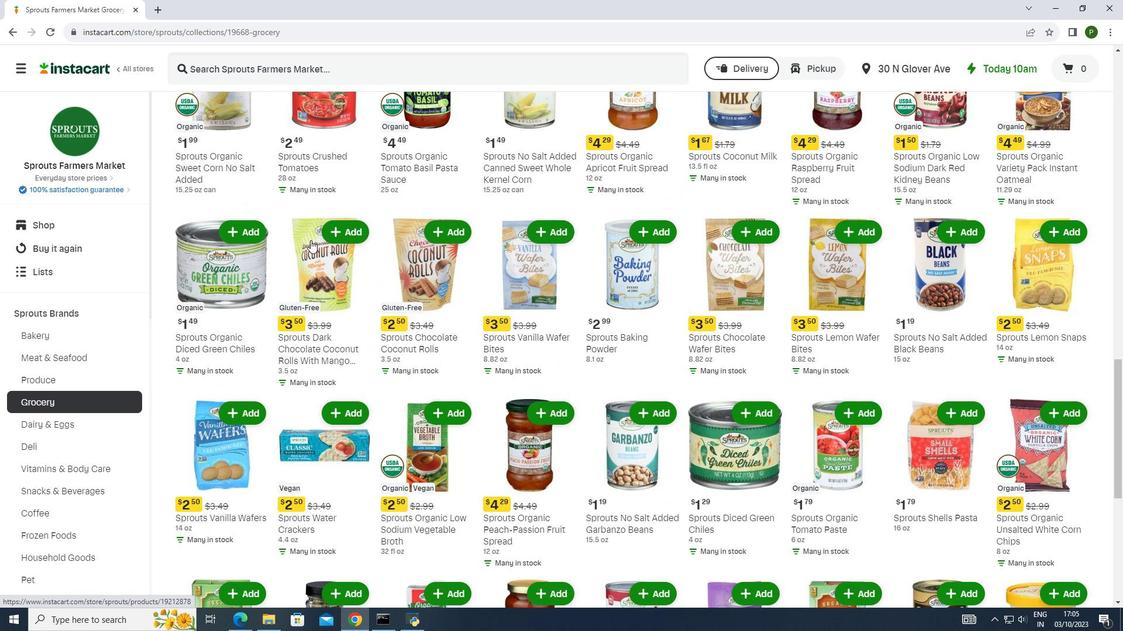 
Action: Mouse scrolled (310, 239) with delta (0, 0)
Screenshot: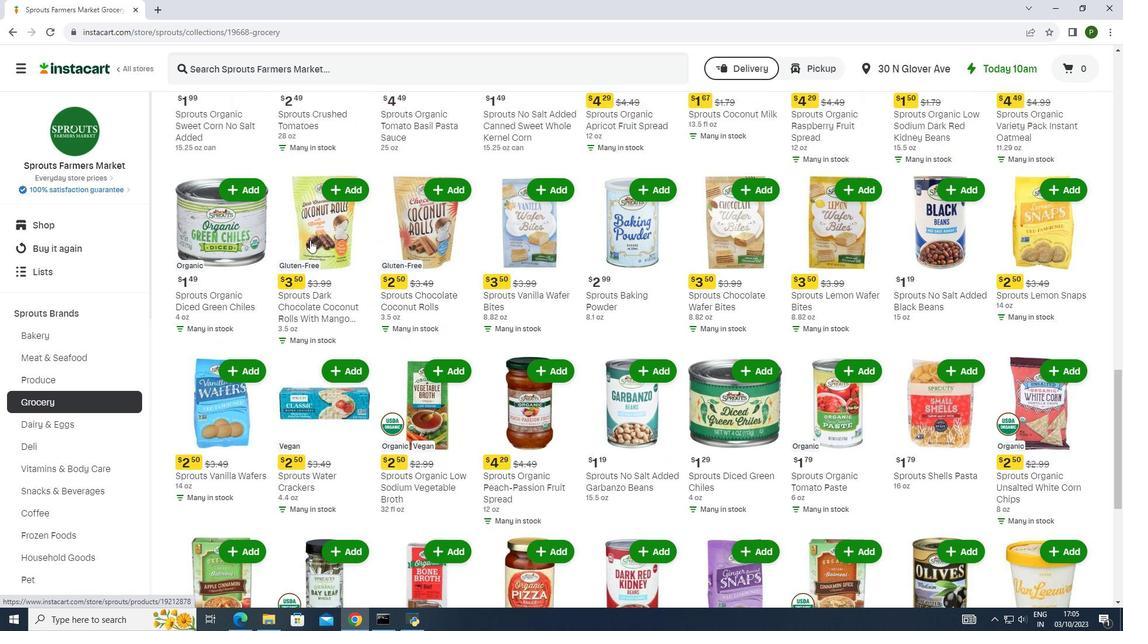 
Action: Mouse moved to (310, 240)
Screenshot: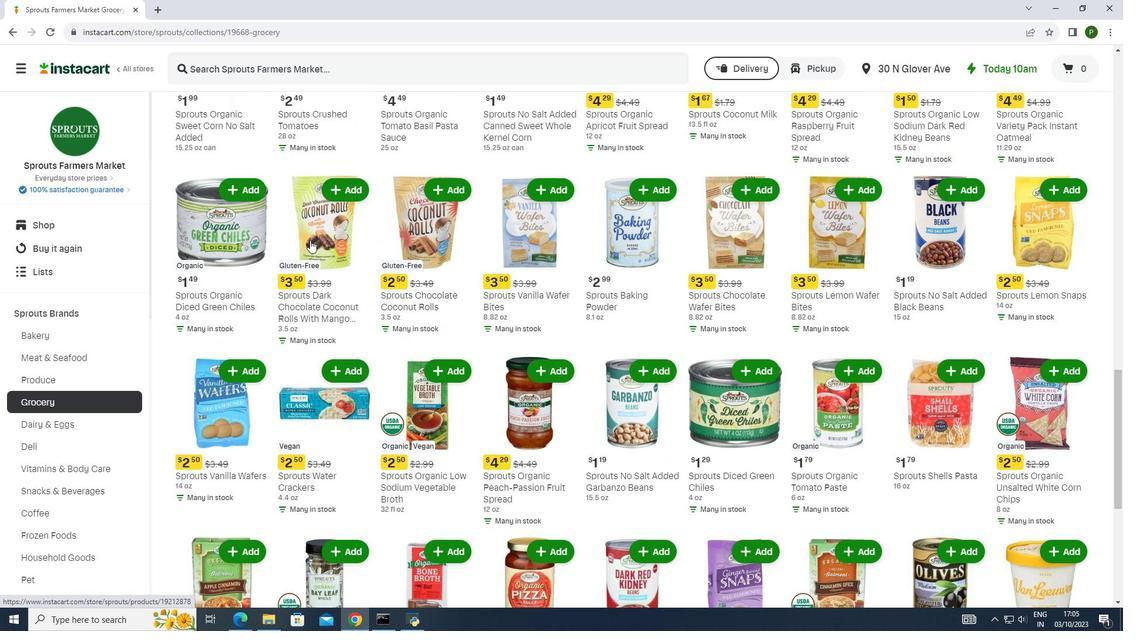 
Action: Mouse scrolled (310, 239) with delta (0, 0)
Screenshot: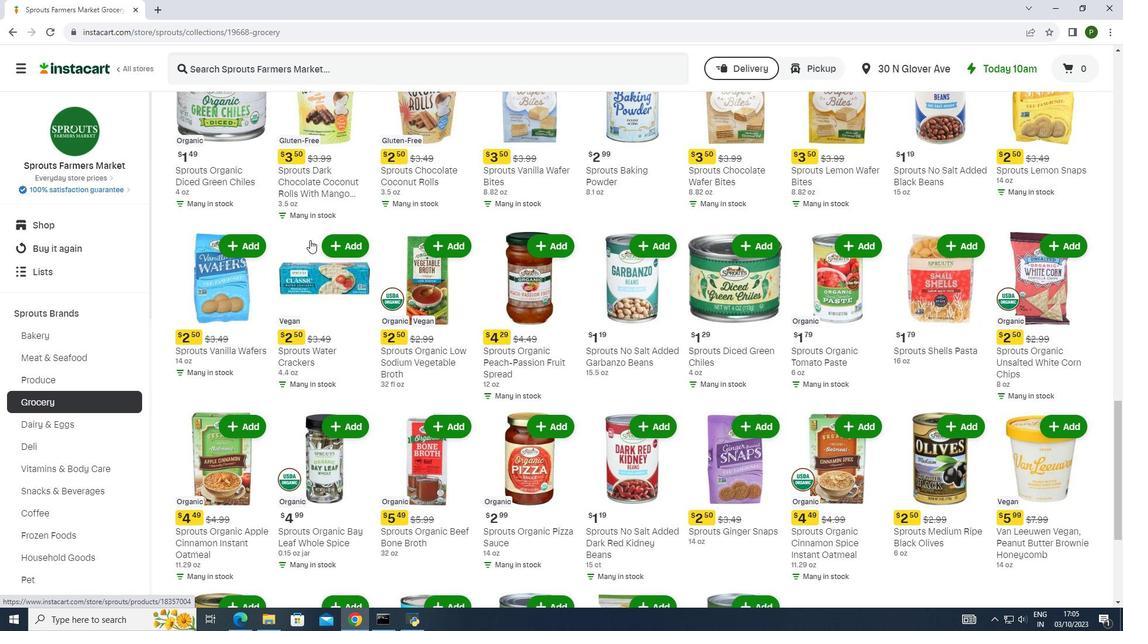 
Action: Mouse scrolled (310, 239) with delta (0, 0)
Screenshot: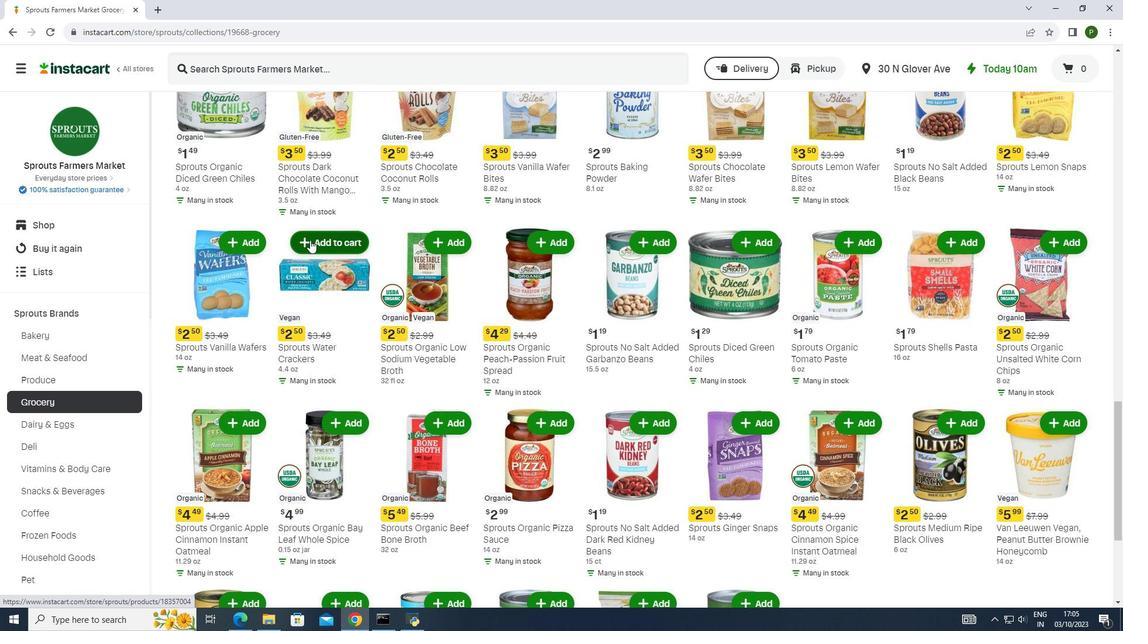
Action: Mouse scrolled (310, 239) with delta (0, 0)
Screenshot: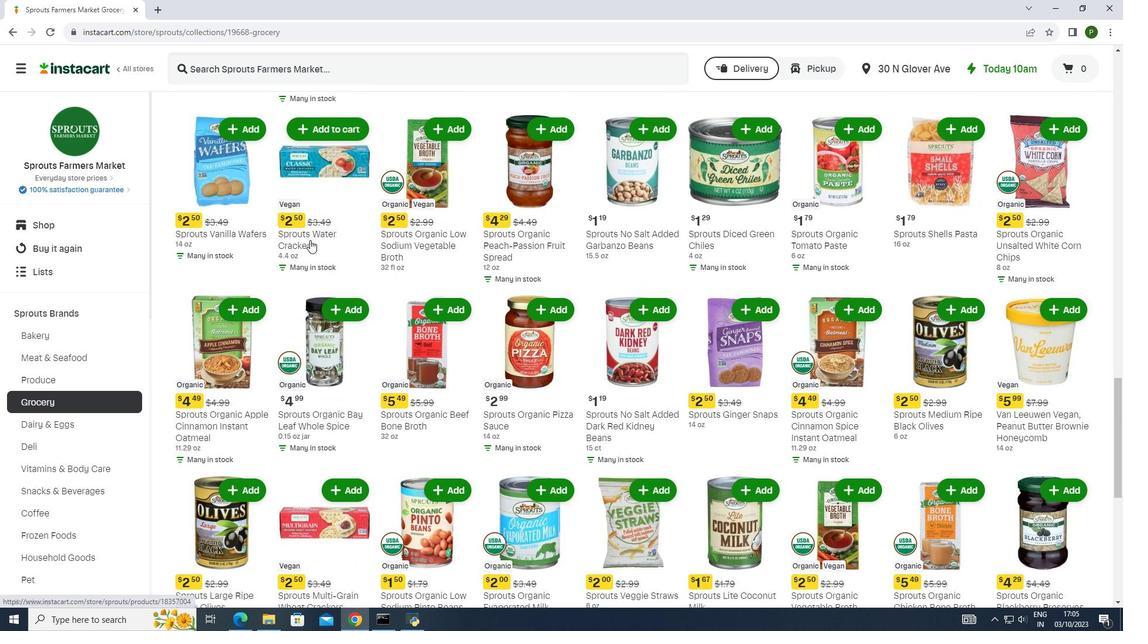 
Action: Mouse scrolled (310, 239) with delta (0, 0)
Screenshot: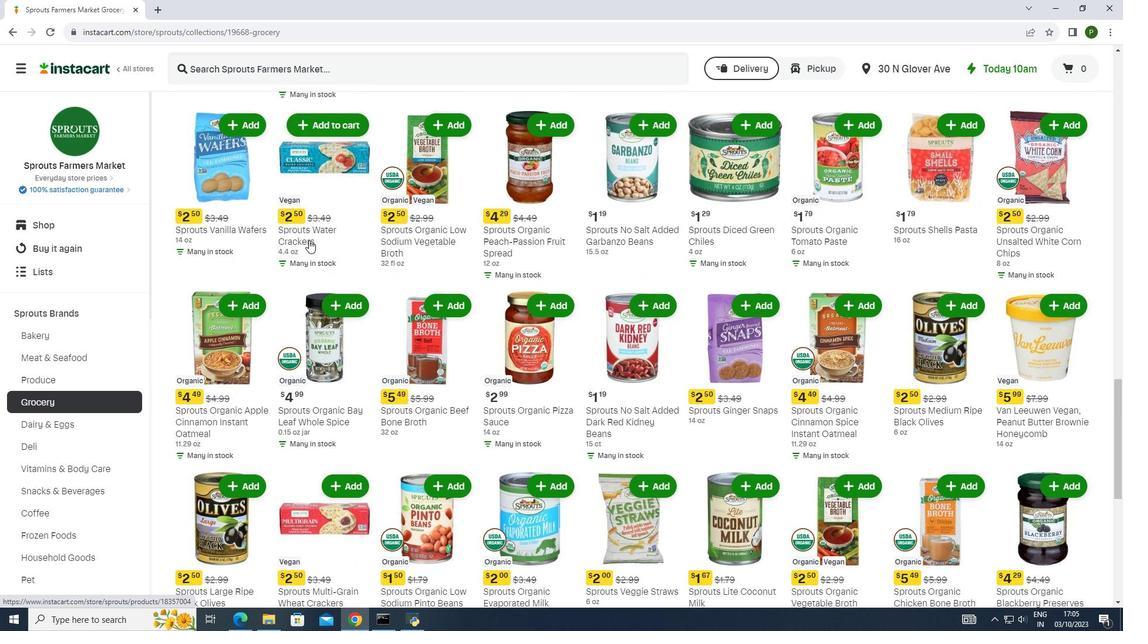 
Action: Mouse moved to (308, 240)
Screenshot: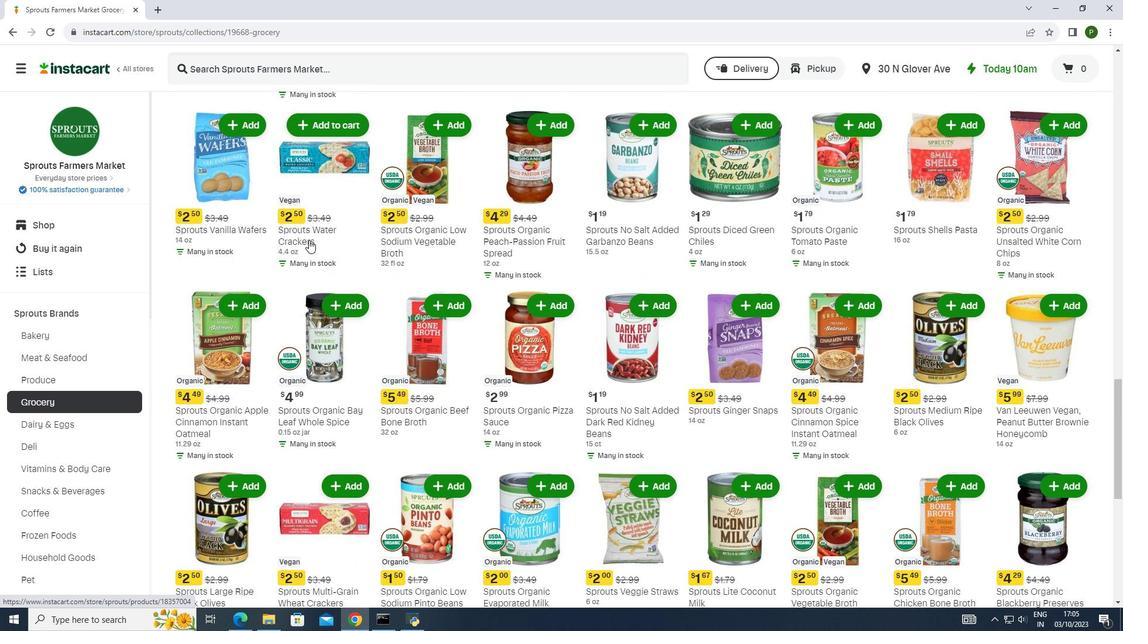 
Action: Mouse scrolled (308, 239) with delta (0, 0)
Screenshot: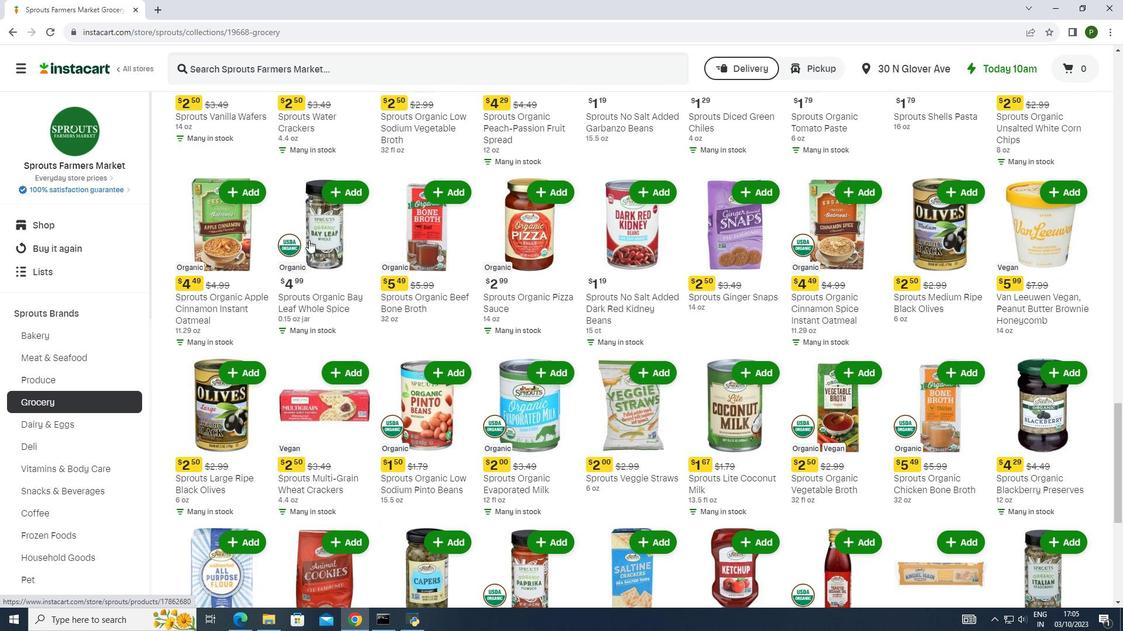 
Action: Mouse scrolled (308, 239) with delta (0, 0)
Screenshot: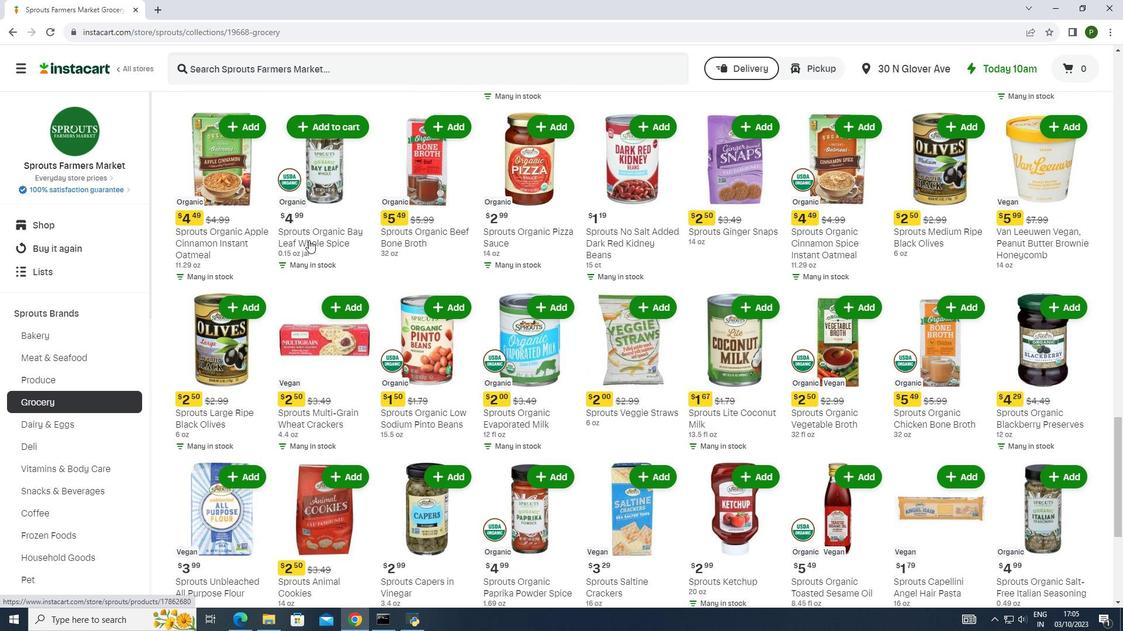 
Action: Mouse moved to (300, 255)
Screenshot: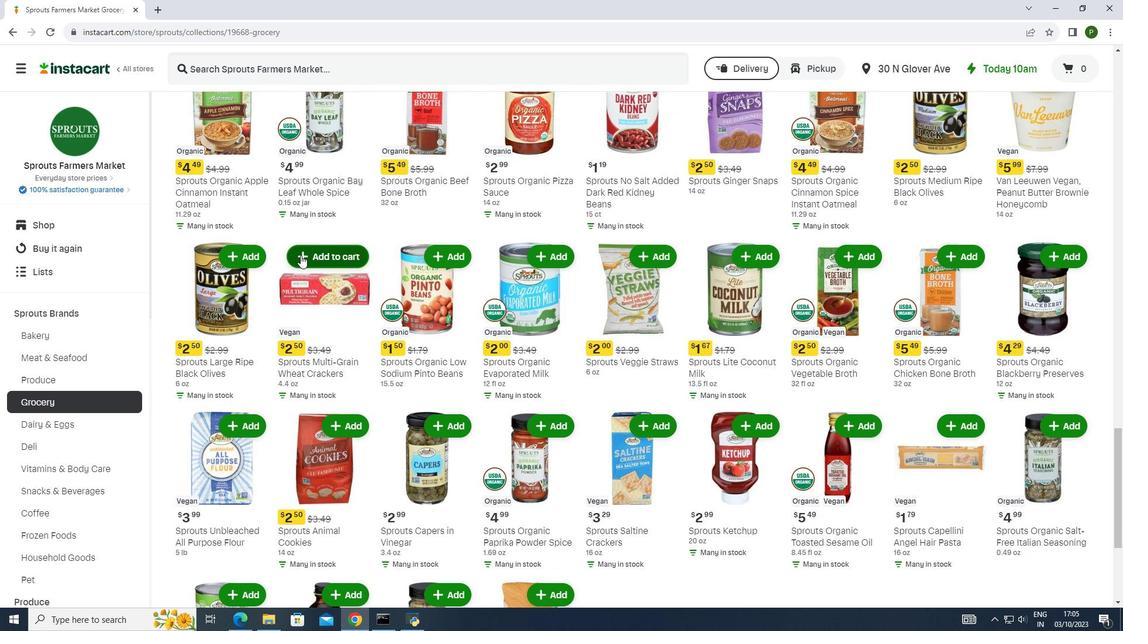 
Action: Mouse pressed left at (300, 255)
Screenshot: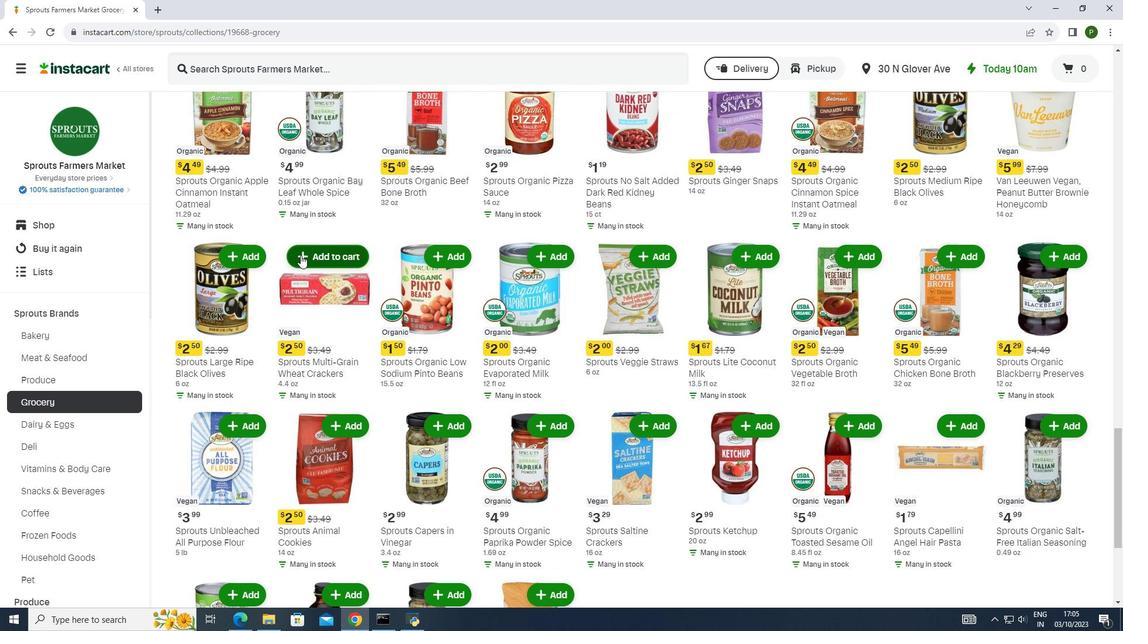 
